 Task: Open Card Corporate Governance Review in Board Business Intelligence Reporting to Workspace Content Creation and add a team member Softage.4@softage.net, a label Red, a checklist Time Management, an attachment from your google drive, a color Red and finally, add a card description 'Conduct customer research for new market positioning and messaging' and a comment 'Its important to ensure that this task aligns with our overall project goals as it is part of a larger project.'. Add a start date 'Jan 16, 1900' with a due date 'Jan 23, 1900'
Action: Mouse moved to (97, 256)
Screenshot: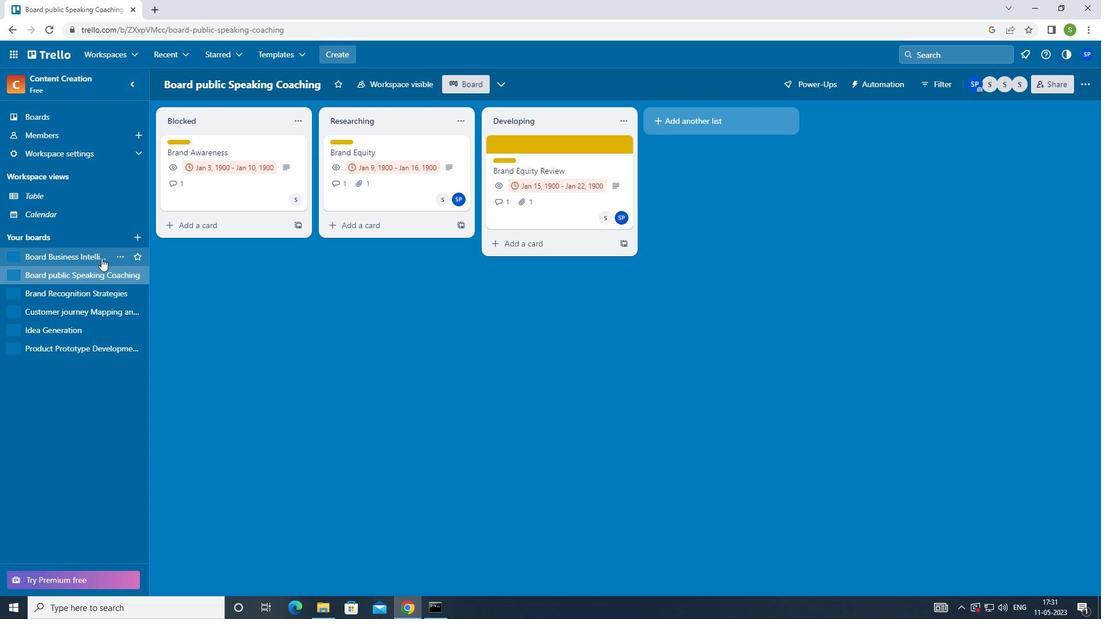 
Action: Mouse pressed left at (97, 256)
Screenshot: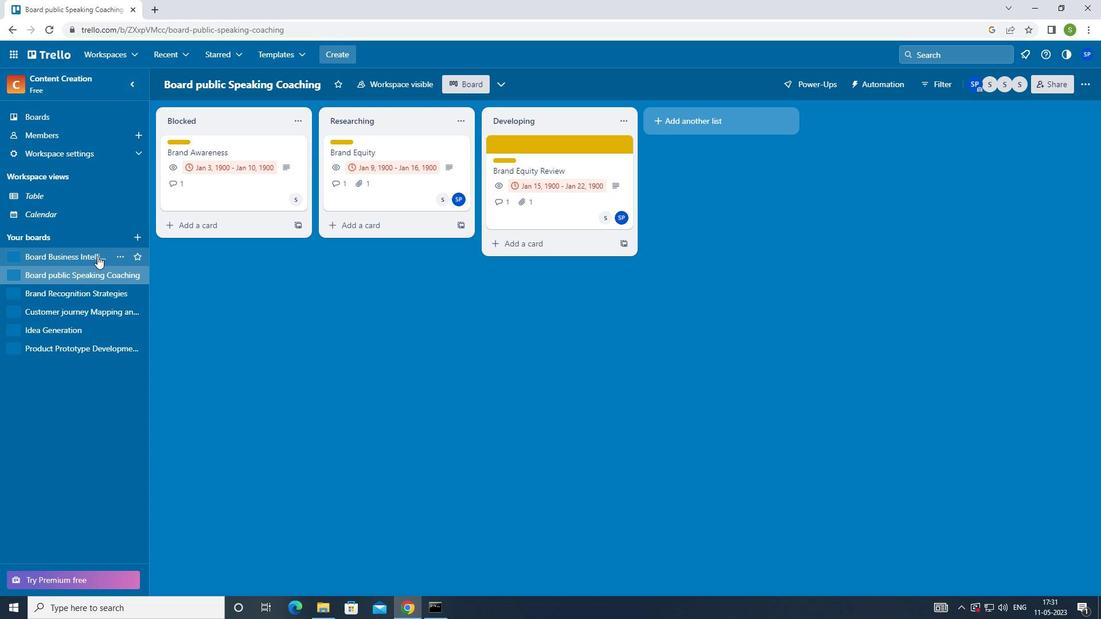 
Action: Mouse moved to (514, 149)
Screenshot: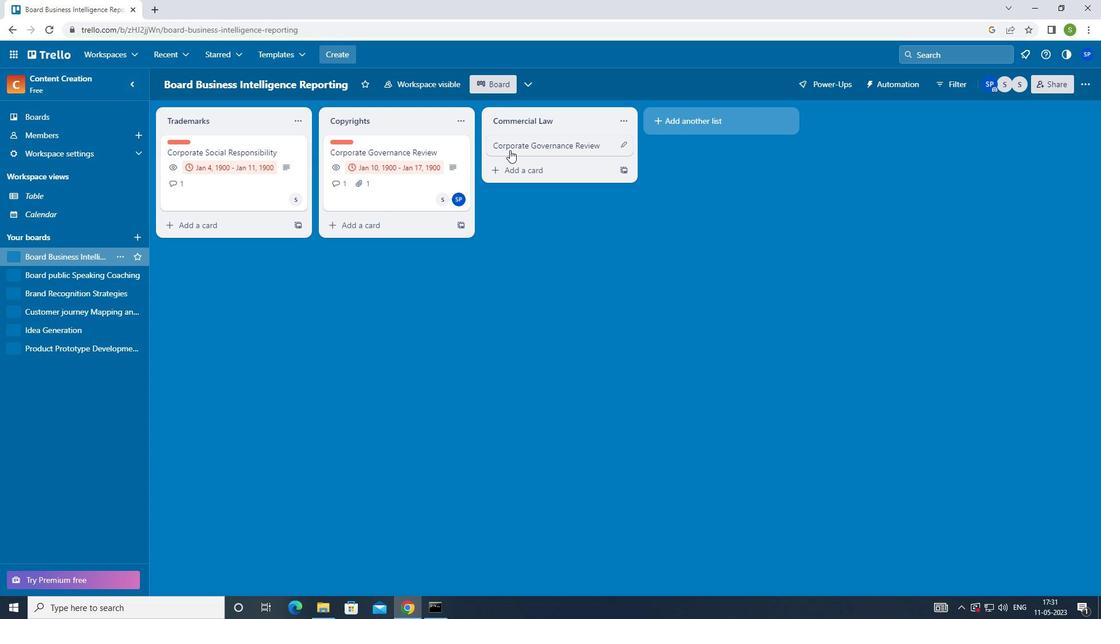 
Action: Mouse pressed left at (514, 149)
Screenshot: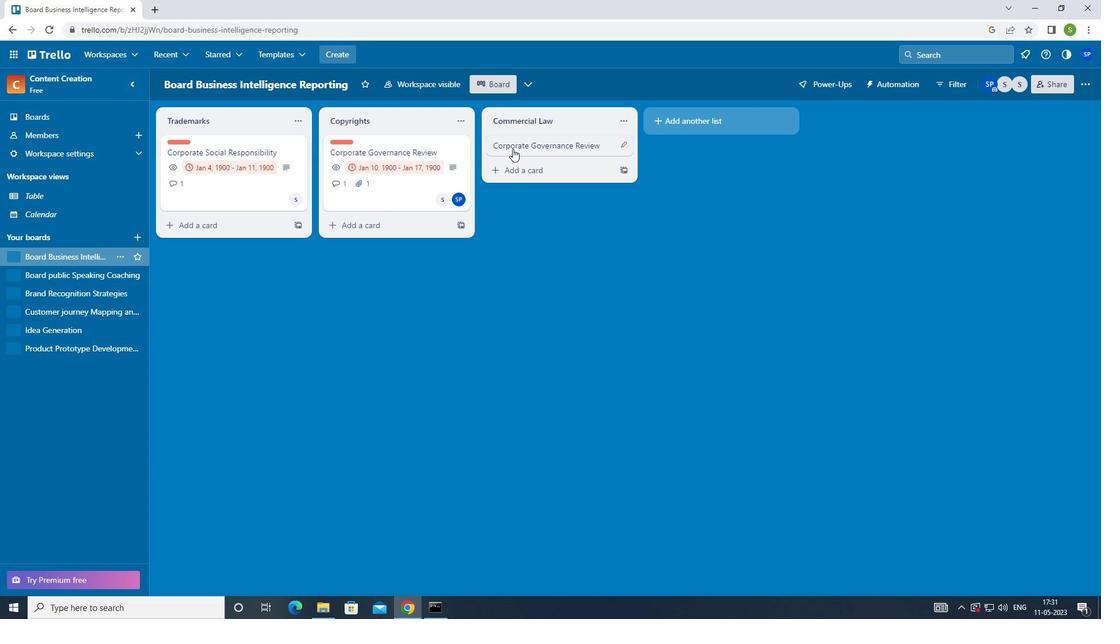 
Action: Mouse moved to (683, 146)
Screenshot: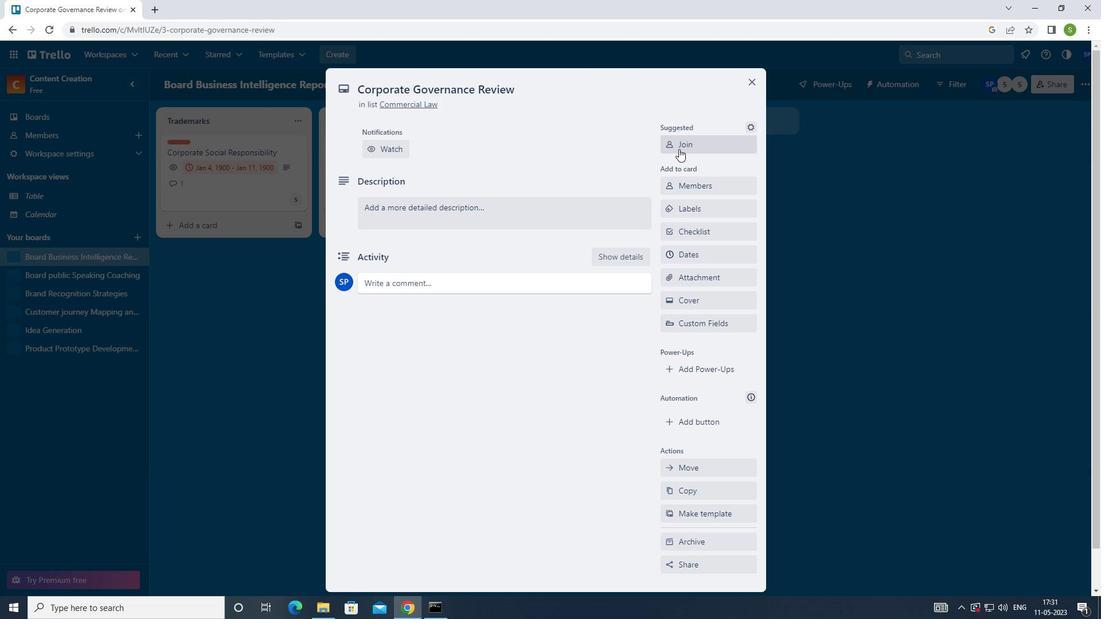 
Action: Mouse pressed left at (683, 146)
Screenshot: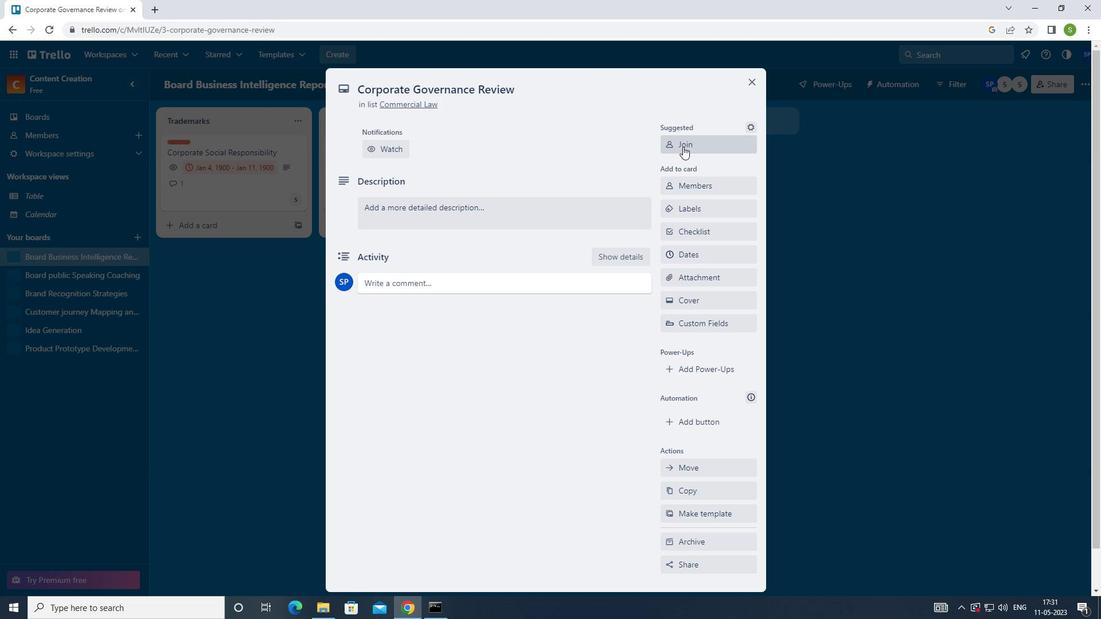 
Action: Mouse moved to (702, 147)
Screenshot: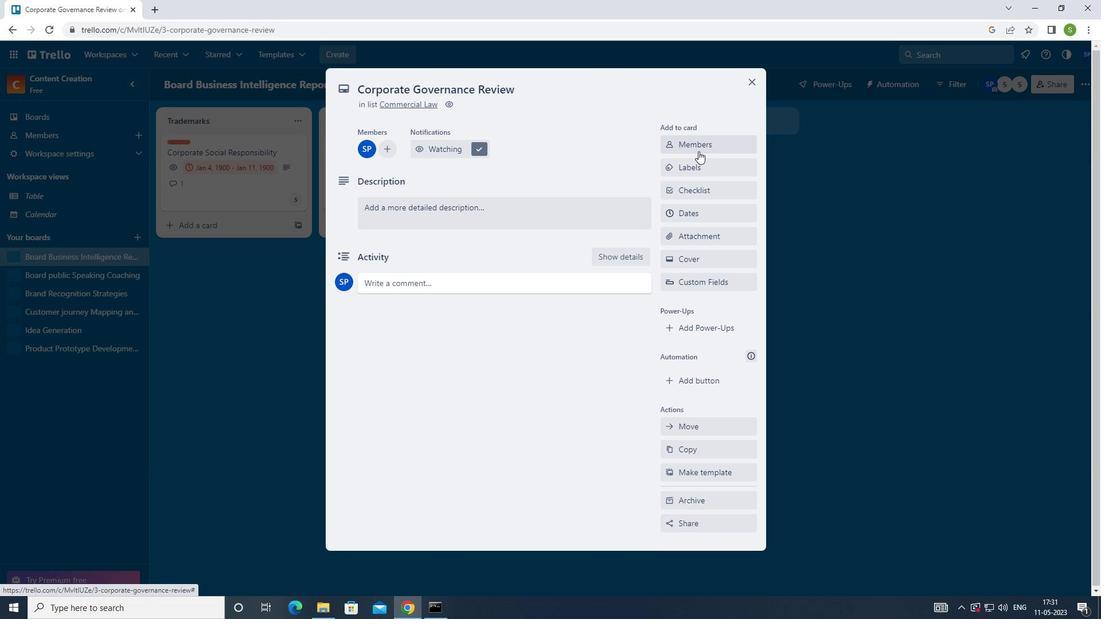 
Action: Mouse pressed left at (702, 147)
Screenshot: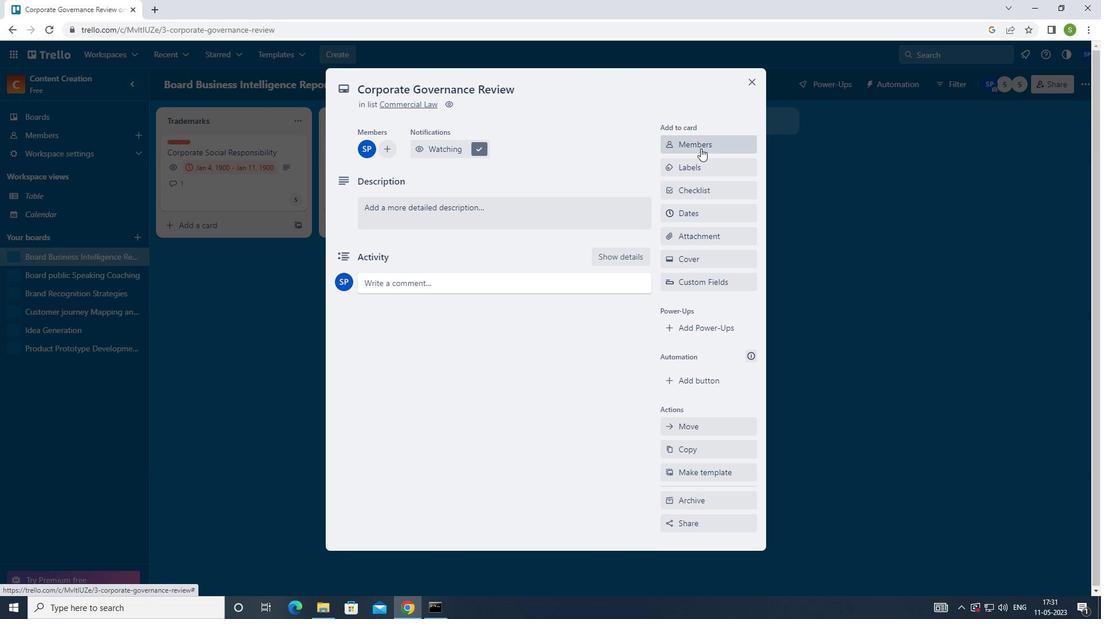 
Action: Mouse moved to (468, 367)
Screenshot: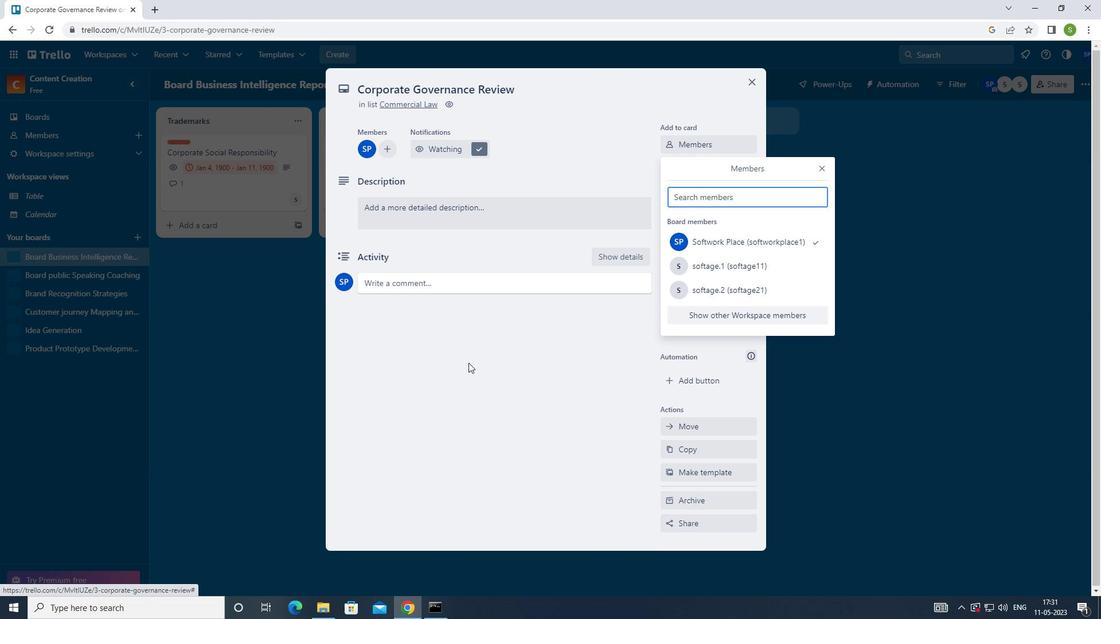 
Action: Key pressed <Key.shift>SOFTAGE.4<Key.shift>@SOFTAGE.NET
Screenshot: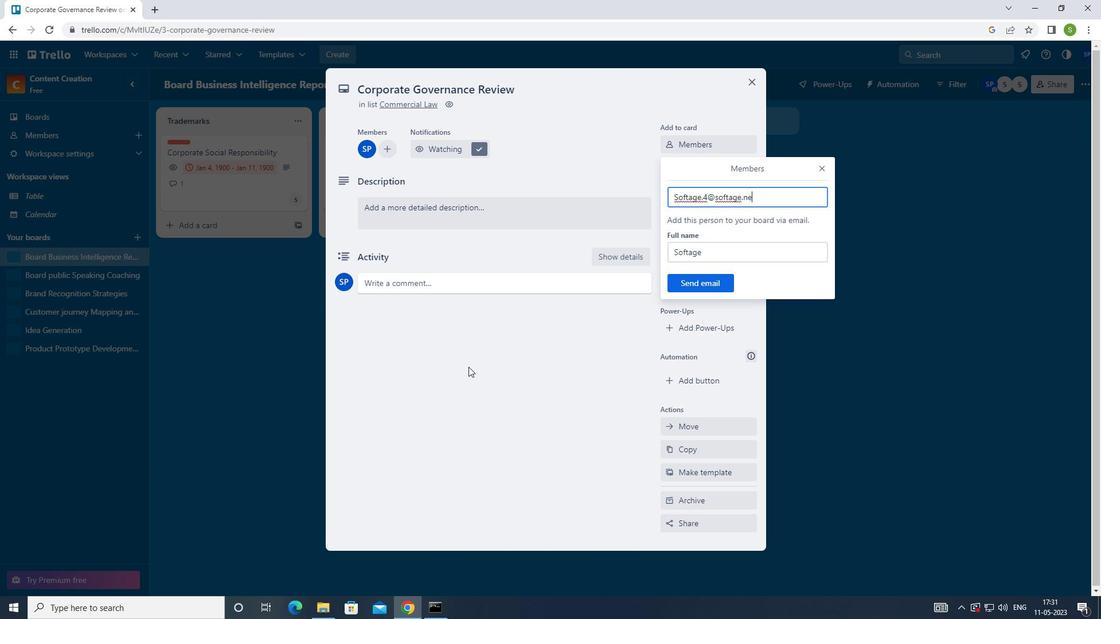 
Action: Mouse moved to (694, 285)
Screenshot: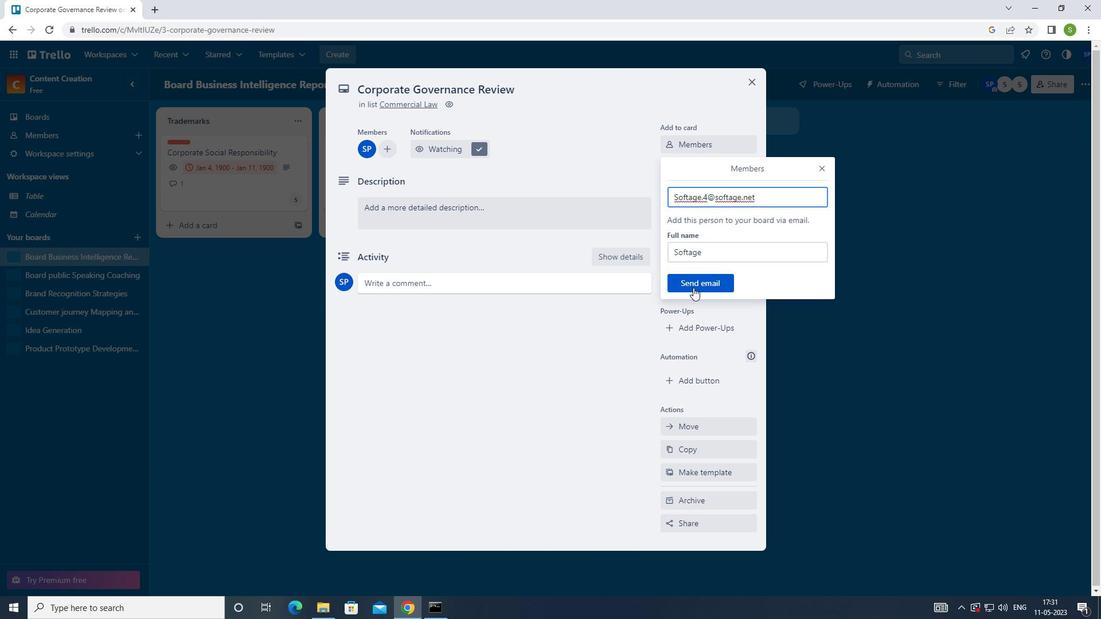 
Action: Mouse pressed left at (694, 285)
Screenshot: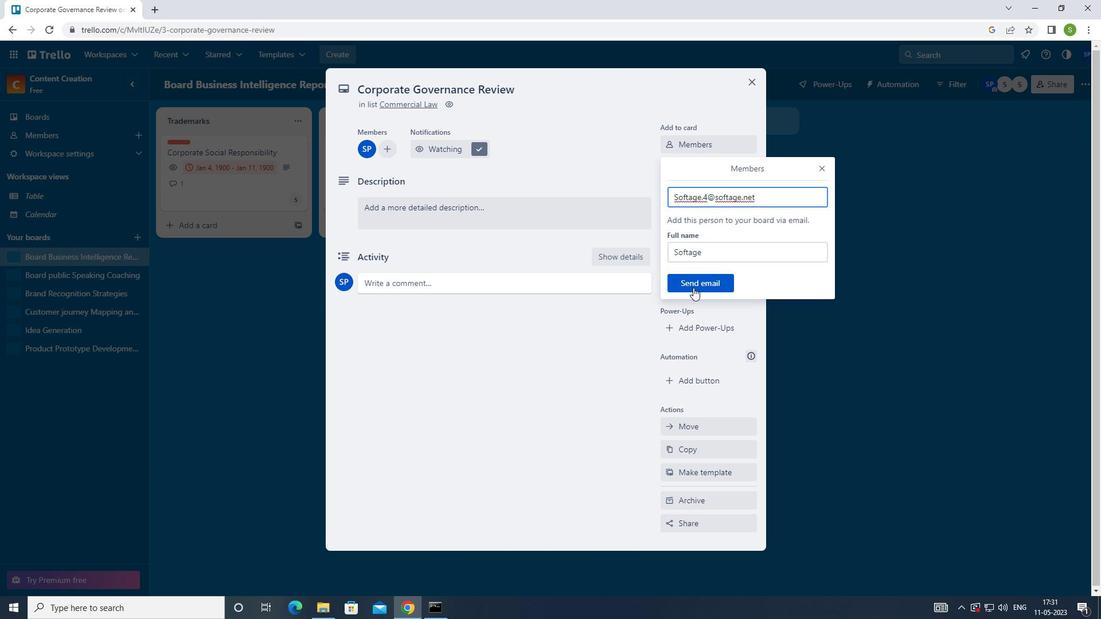 
Action: Mouse moved to (715, 166)
Screenshot: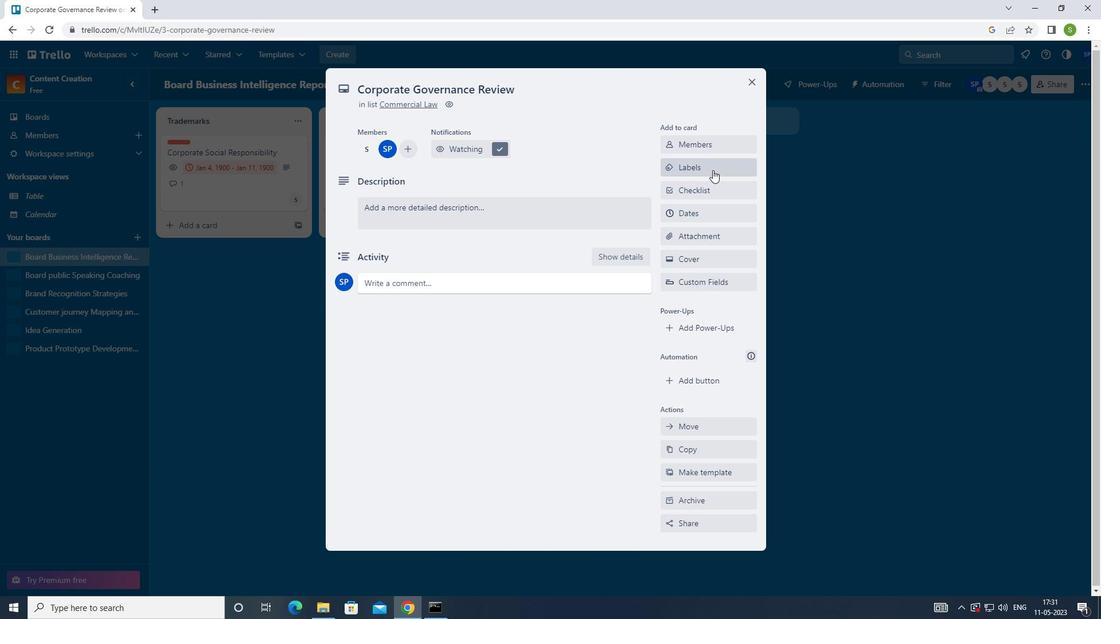 
Action: Mouse pressed left at (715, 166)
Screenshot: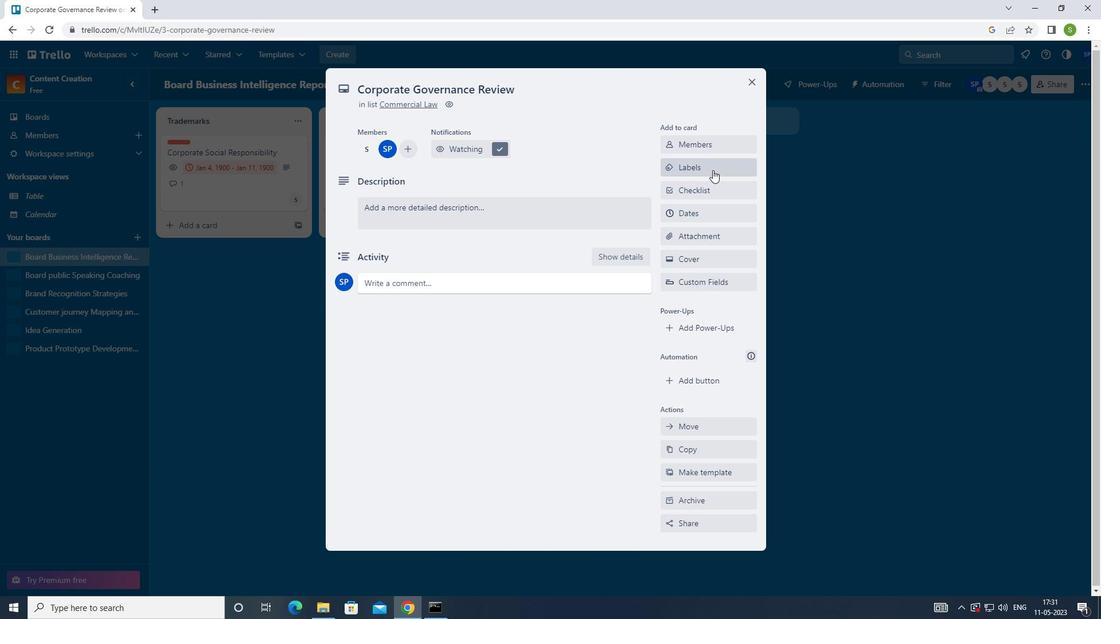 
Action: Mouse moved to (732, 220)
Screenshot: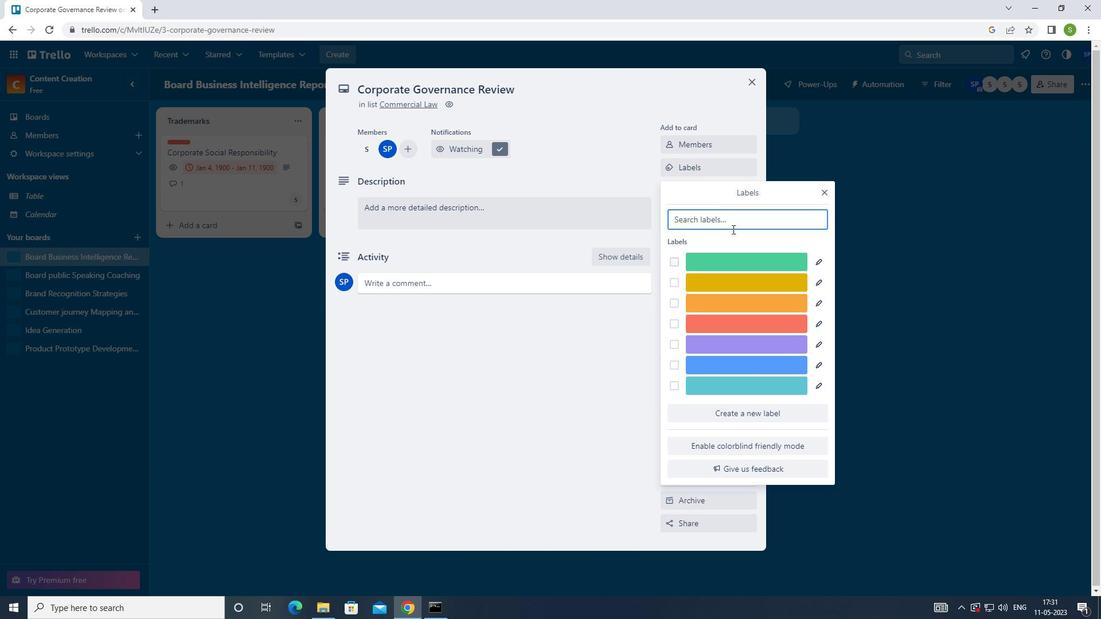 
Action: Key pressed RED
Screenshot: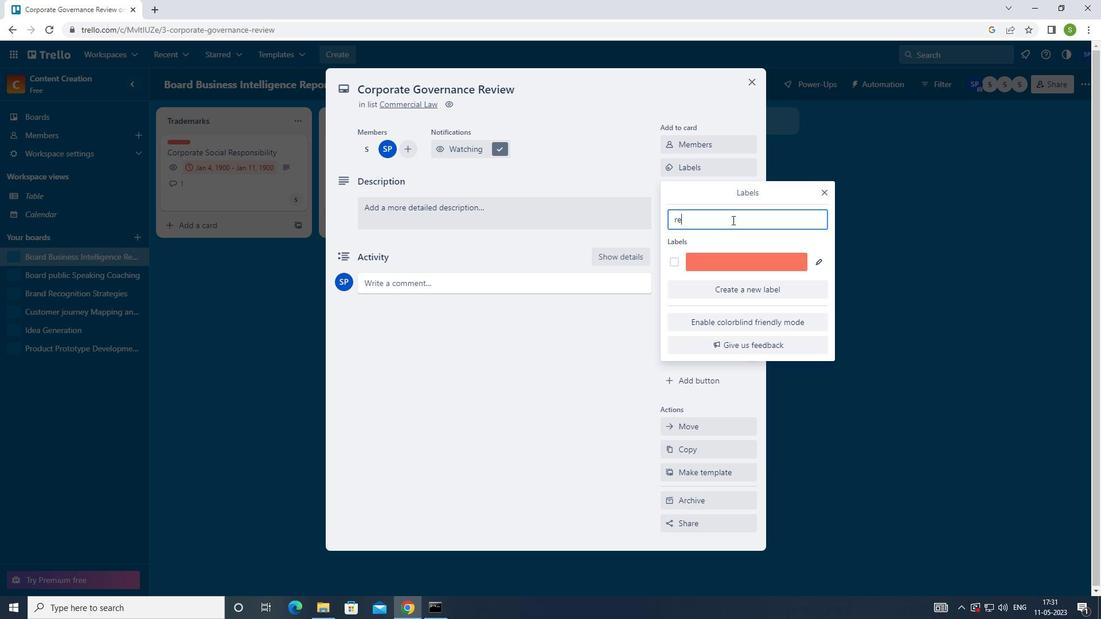 
Action: Mouse moved to (676, 264)
Screenshot: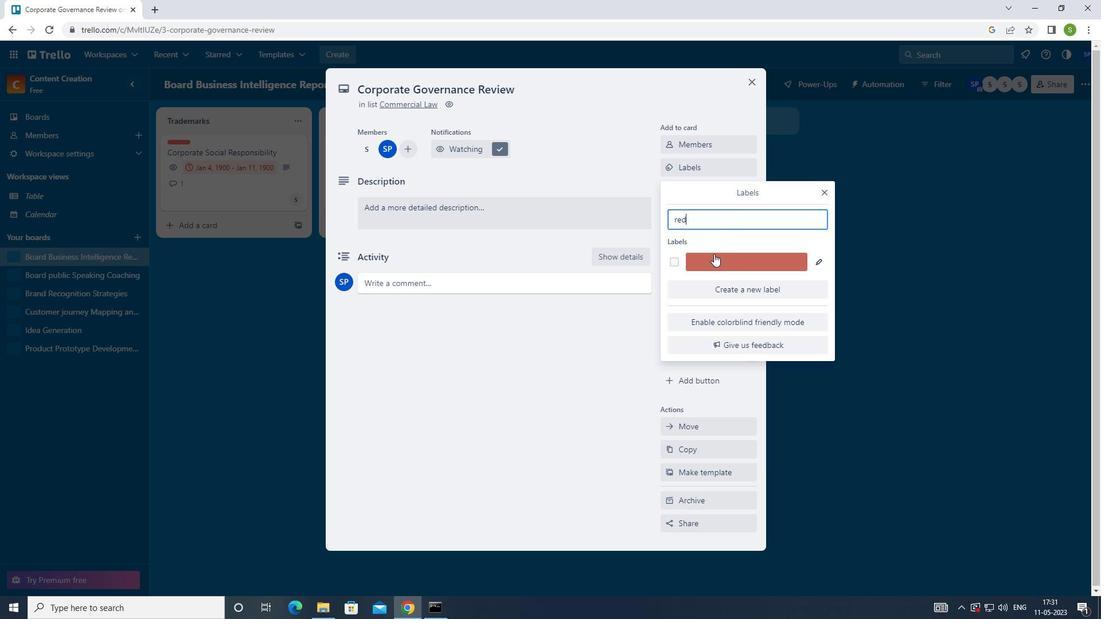 
Action: Mouse pressed left at (676, 264)
Screenshot: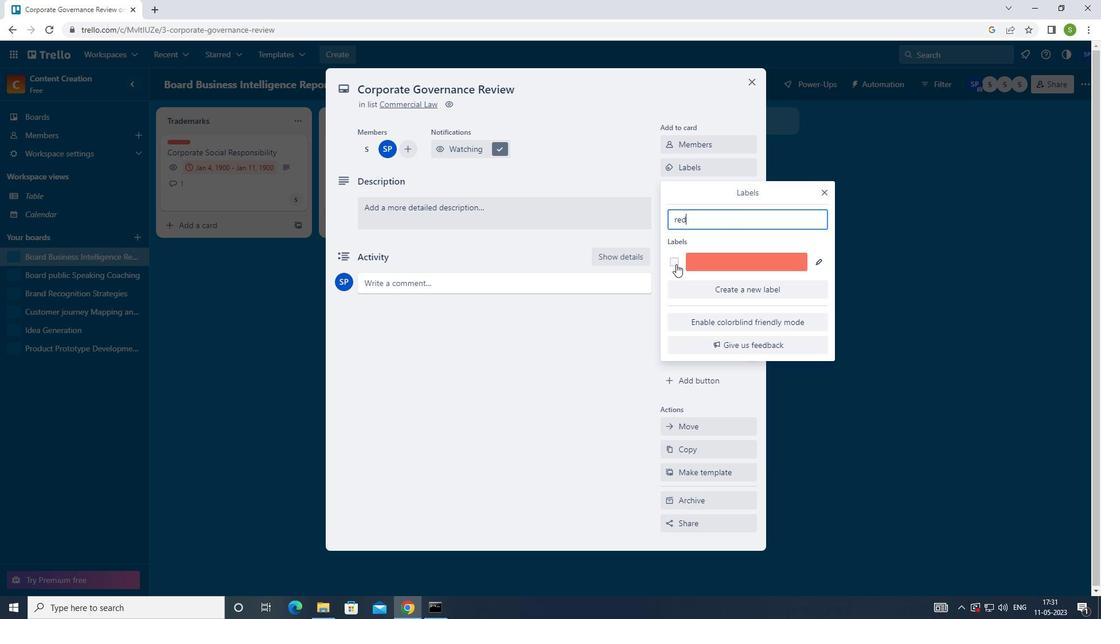 
Action: Mouse moved to (824, 187)
Screenshot: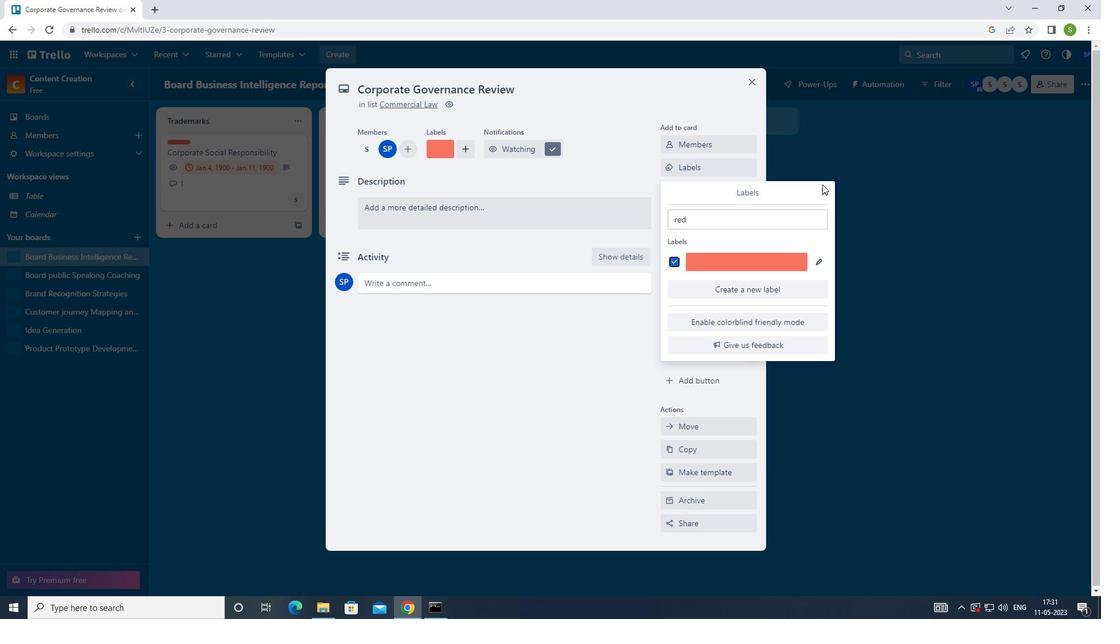 
Action: Mouse pressed left at (824, 187)
Screenshot: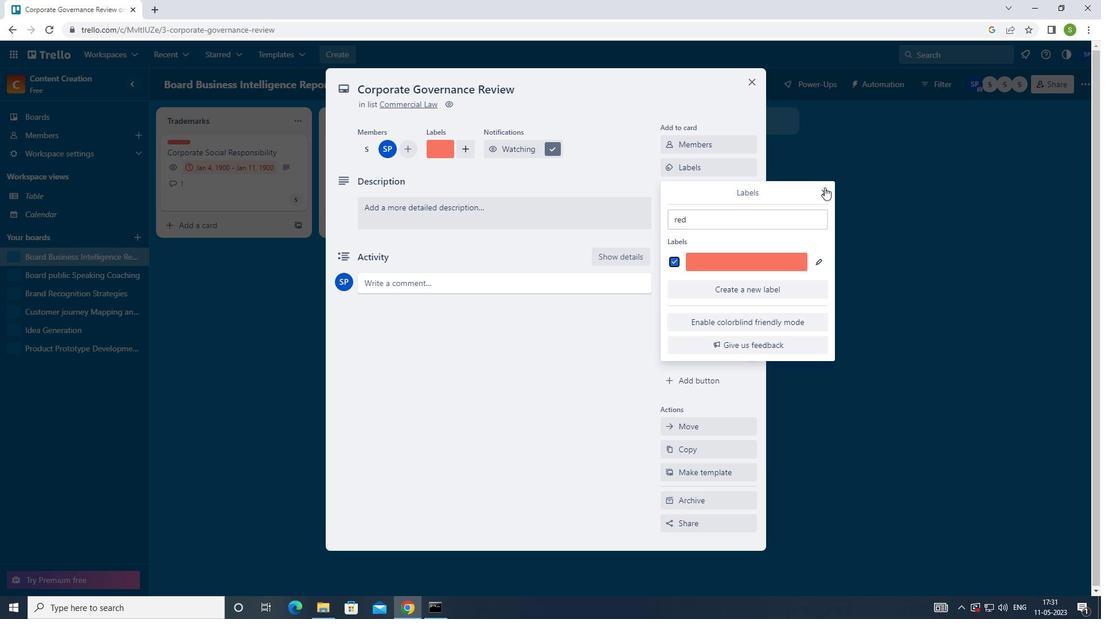 
Action: Mouse moved to (713, 191)
Screenshot: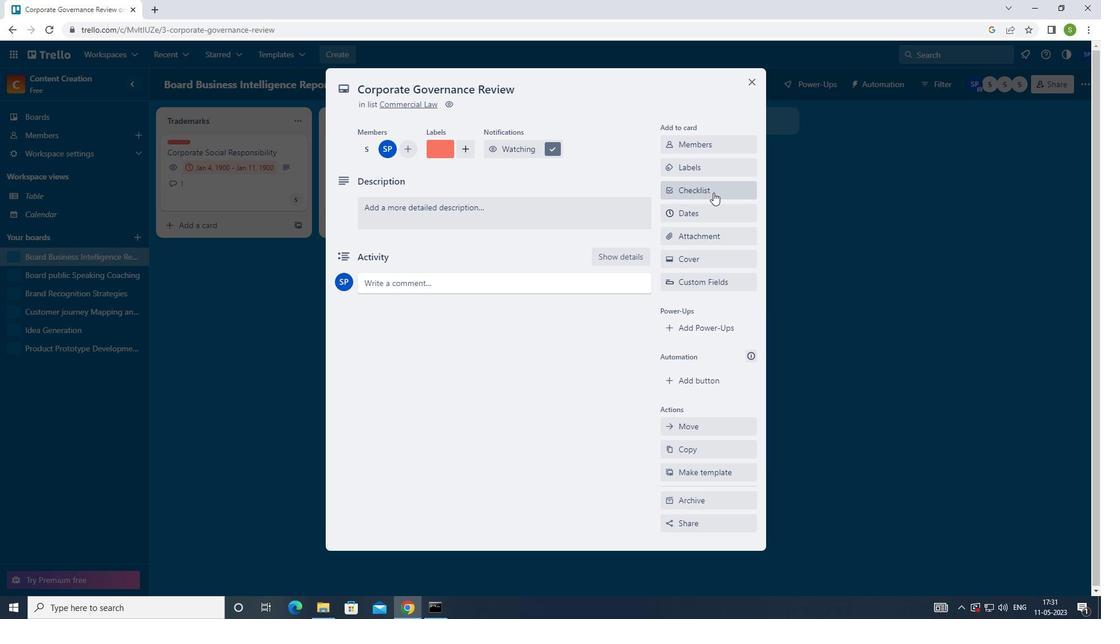 
Action: Mouse pressed left at (713, 191)
Screenshot: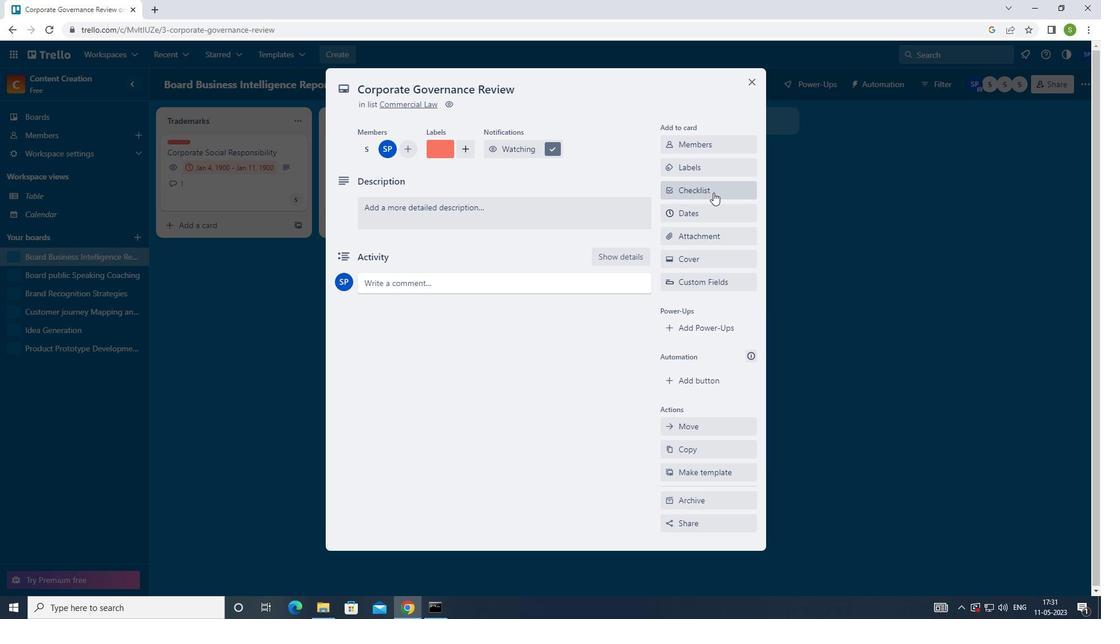 
Action: Mouse moved to (717, 258)
Screenshot: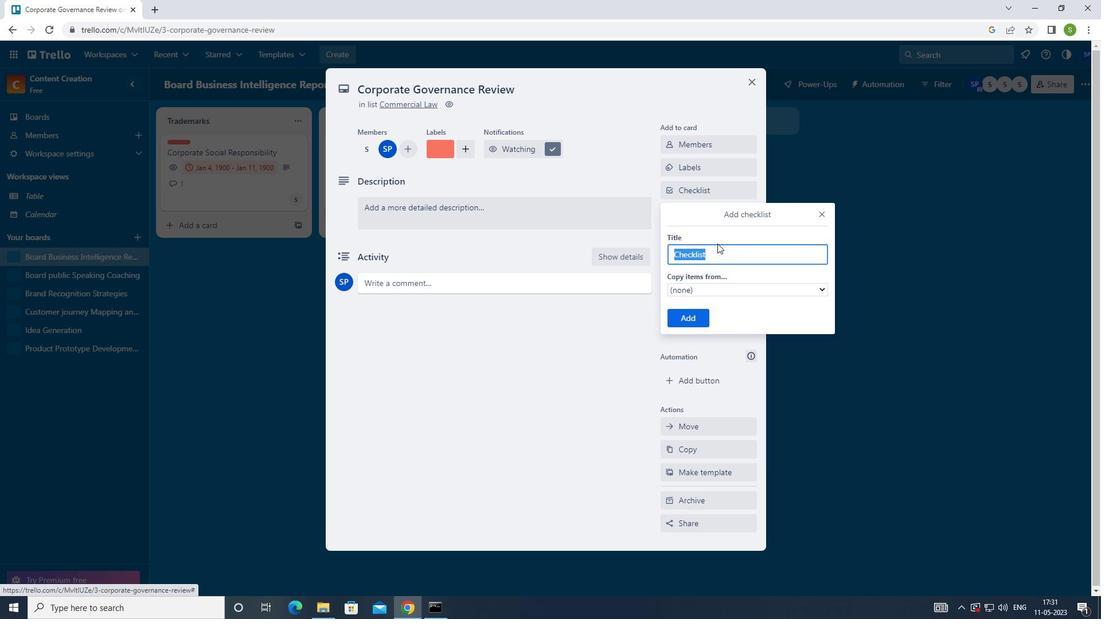 
Action: Key pressed <Key.shift><Key.shift>T
Screenshot: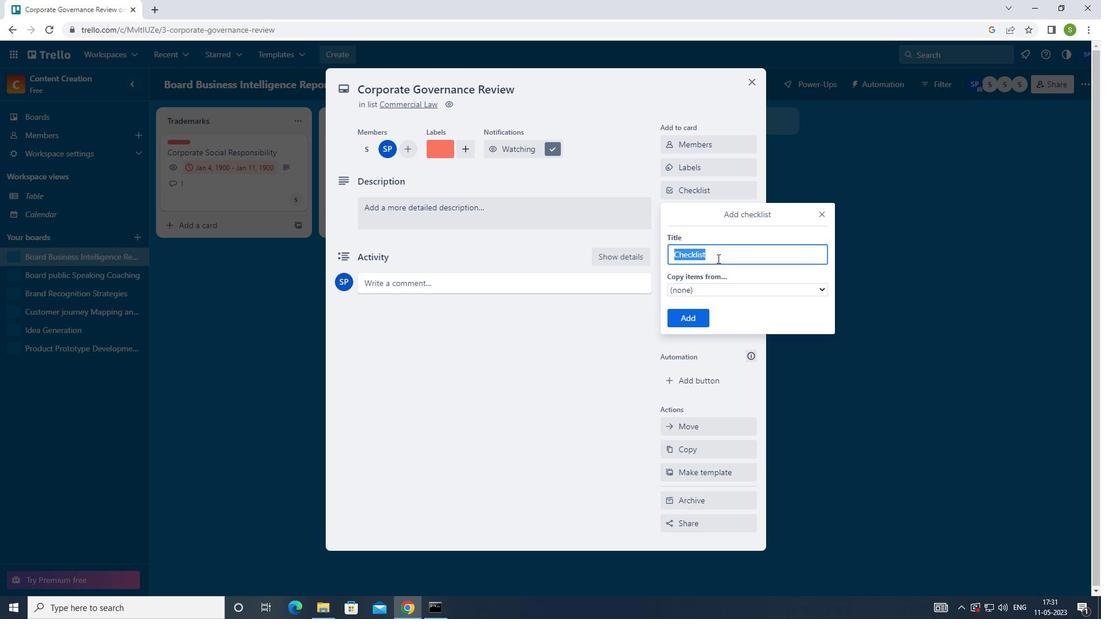 
Action: Mouse moved to (742, 285)
Screenshot: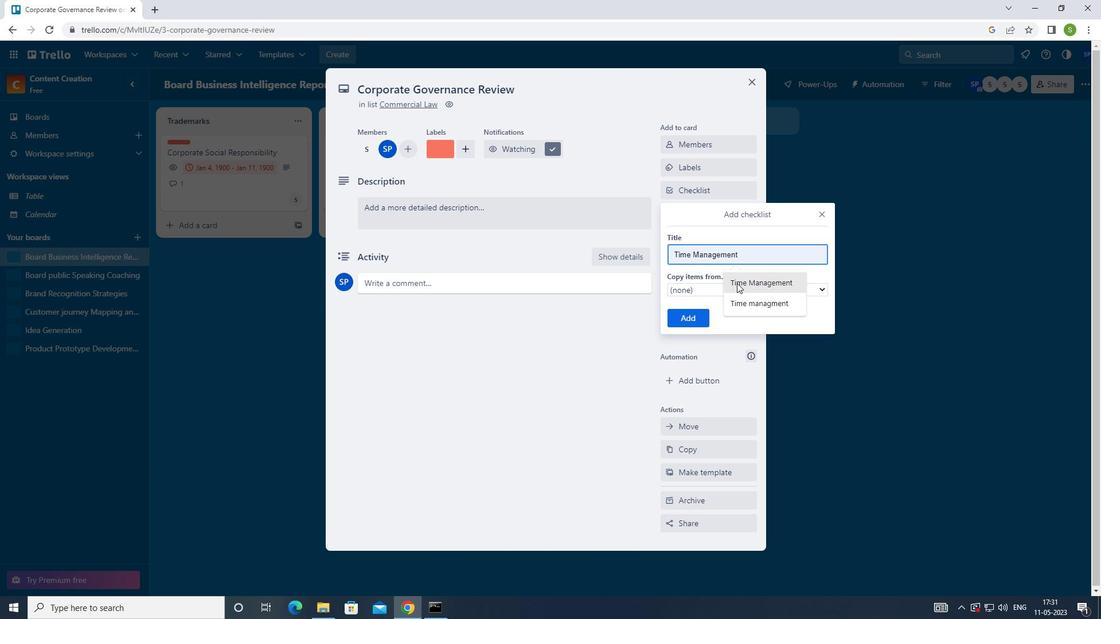 
Action: Mouse pressed left at (742, 285)
Screenshot: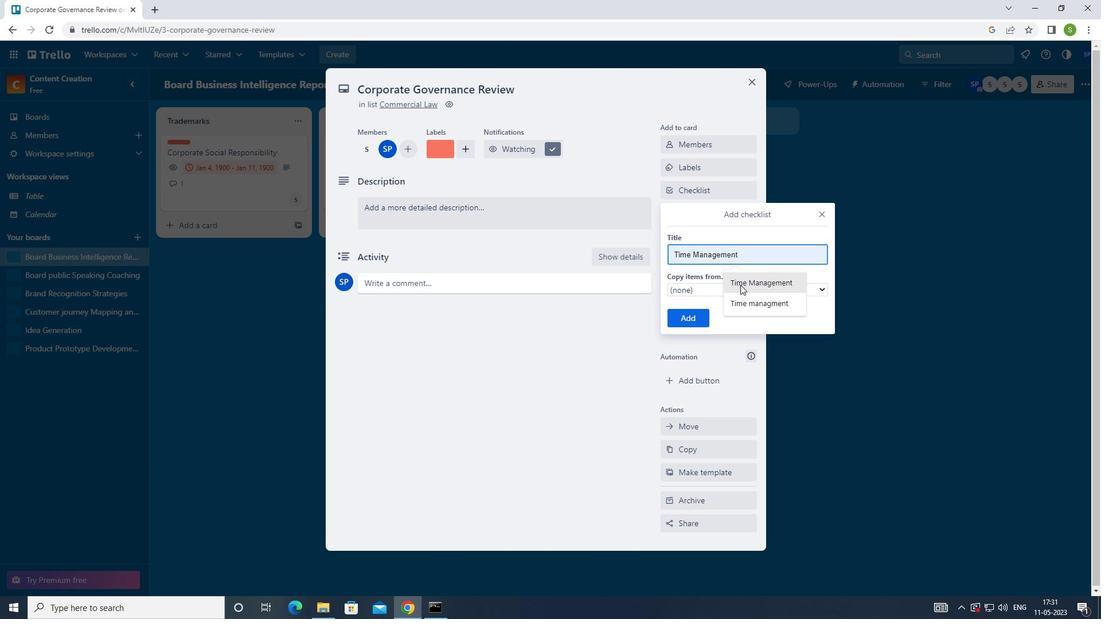 
Action: Mouse moved to (731, 285)
Screenshot: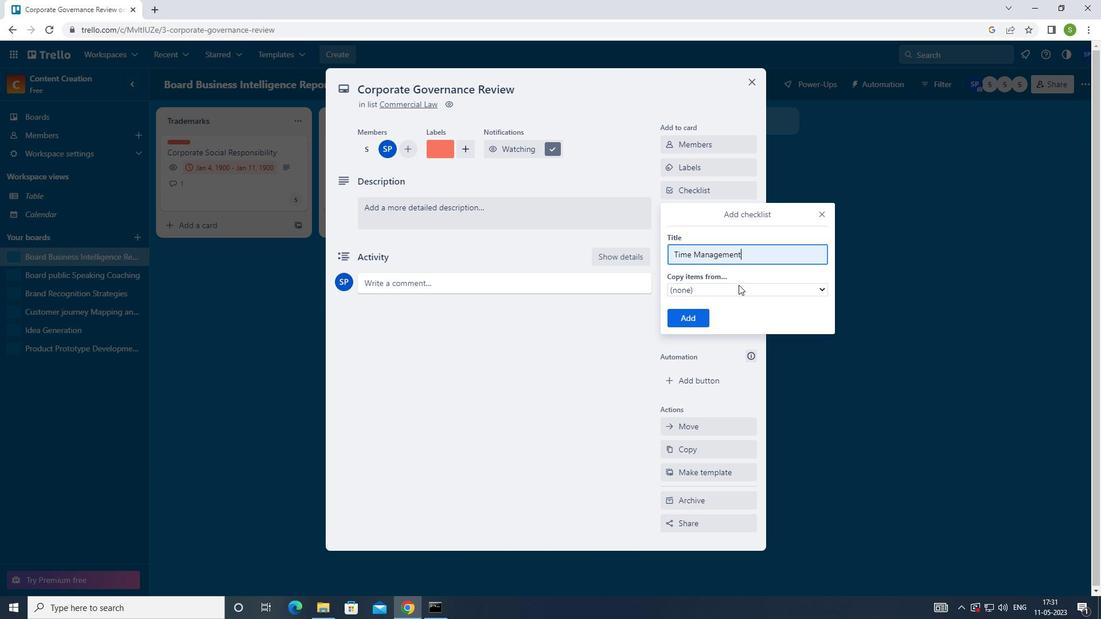 
Action: Mouse pressed left at (731, 285)
Screenshot: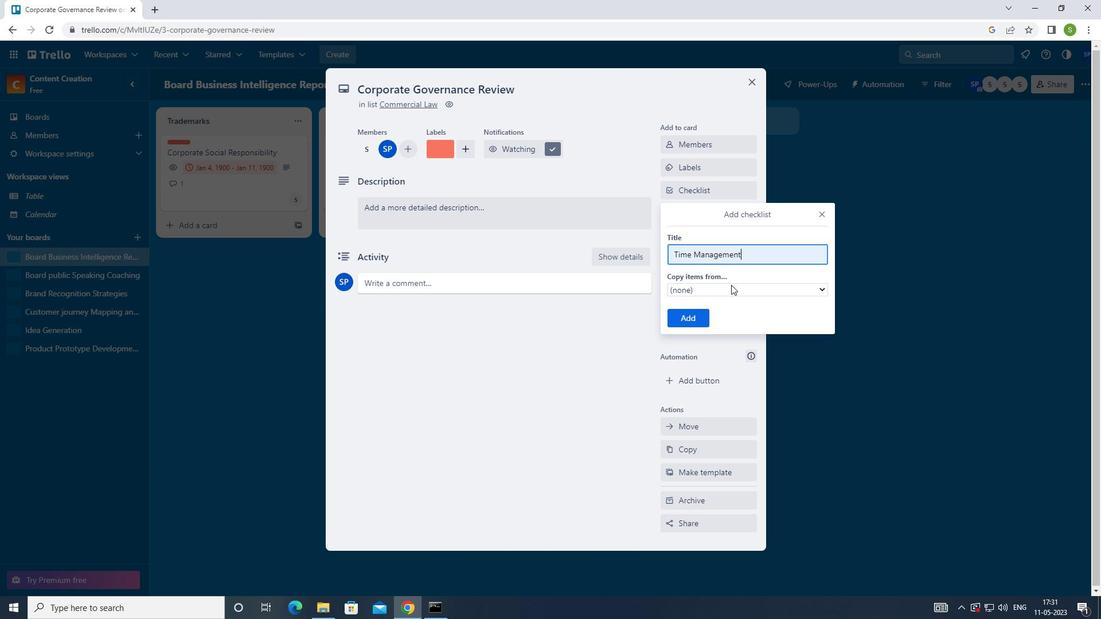 
Action: Mouse moved to (822, 211)
Screenshot: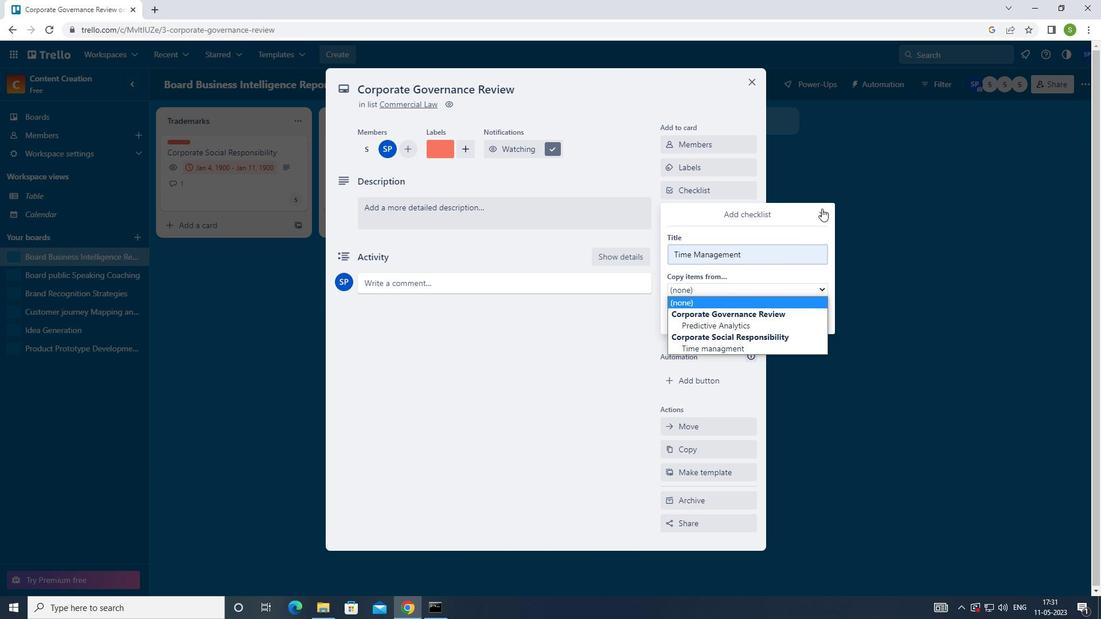 
Action: Mouse pressed left at (822, 211)
Screenshot: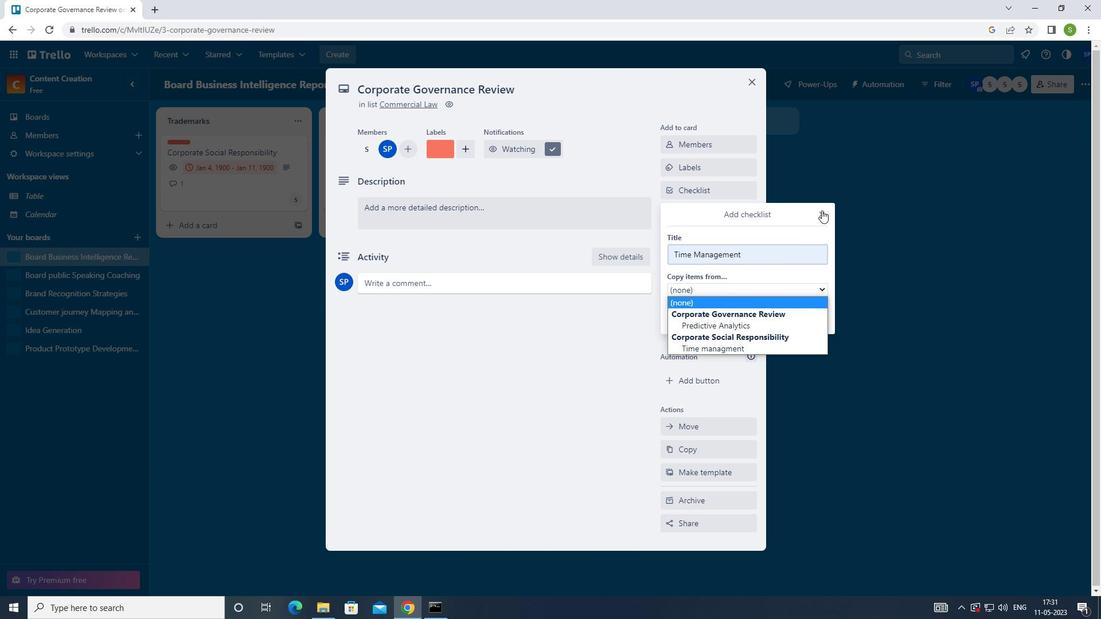
Action: Mouse moved to (722, 232)
Screenshot: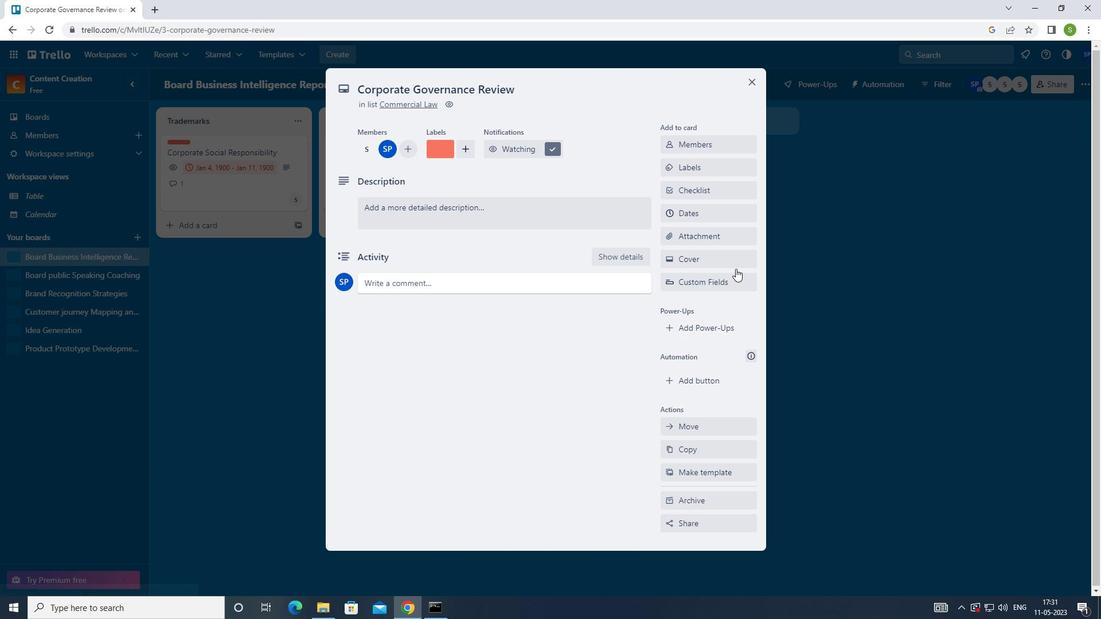 
Action: Mouse pressed left at (722, 232)
Screenshot: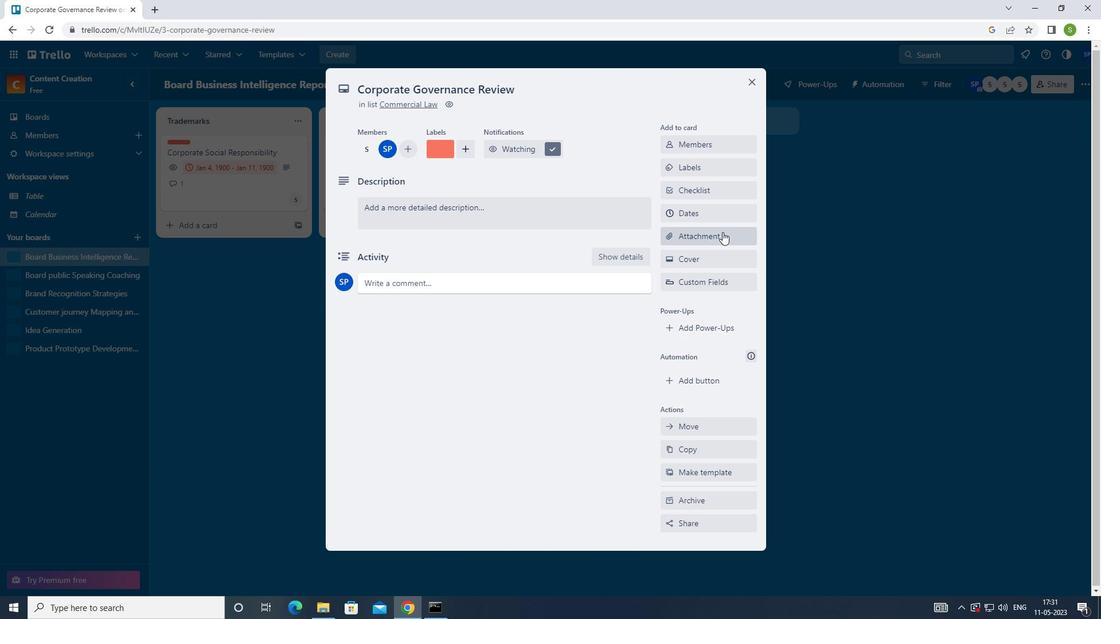 
Action: Mouse moved to (680, 327)
Screenshot: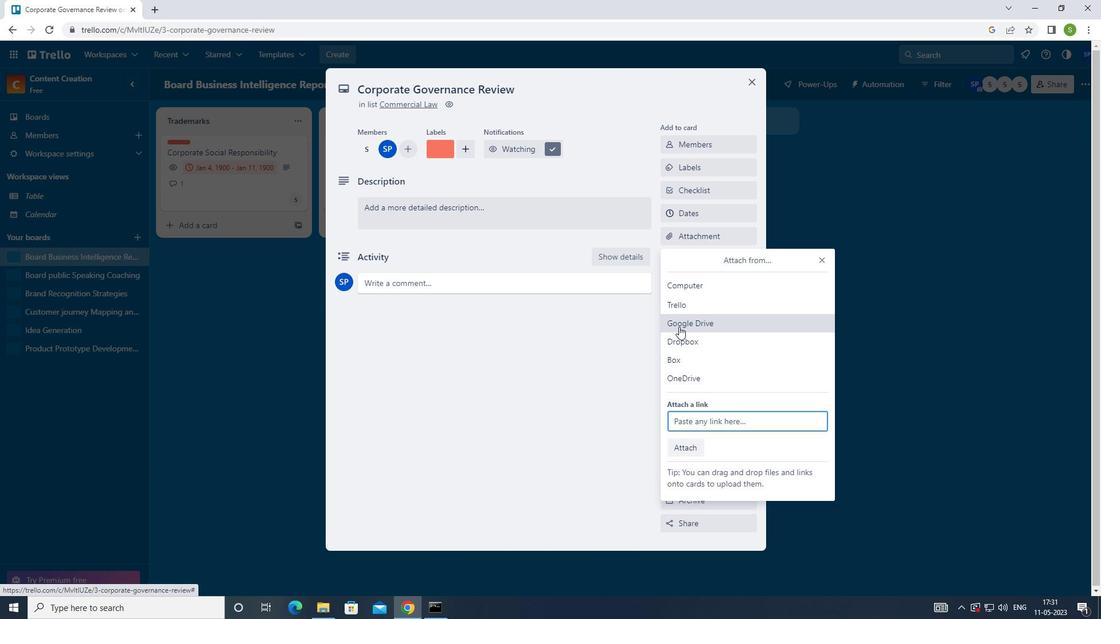 
Action: Mouse pressed left at (680, 327)
Screenshot: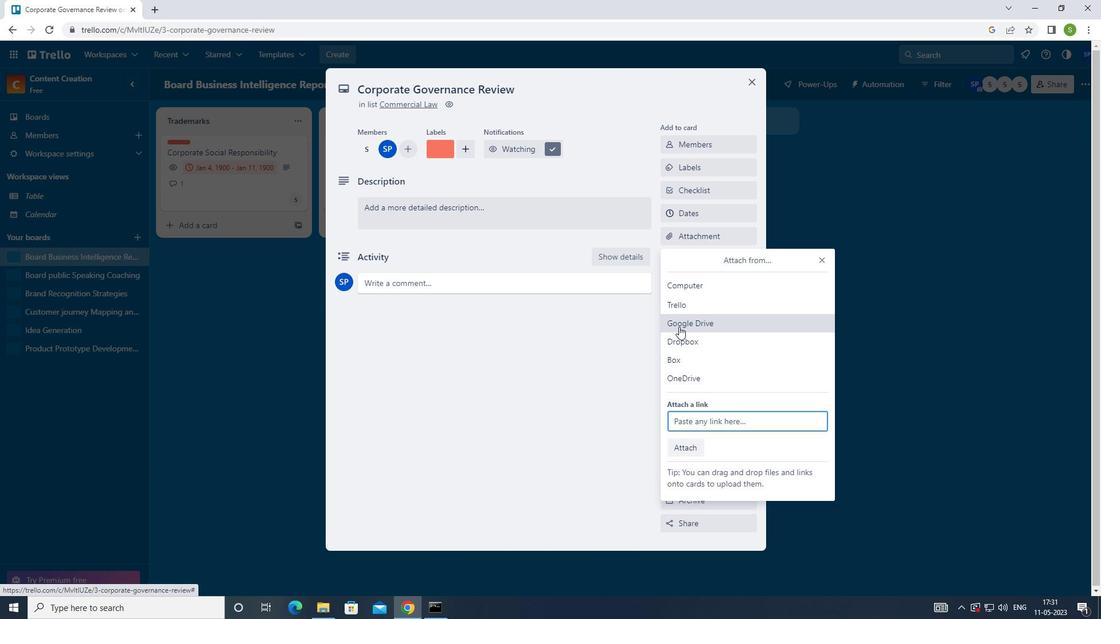 
Action: Mouse moved to (323, 315)
Screenshot: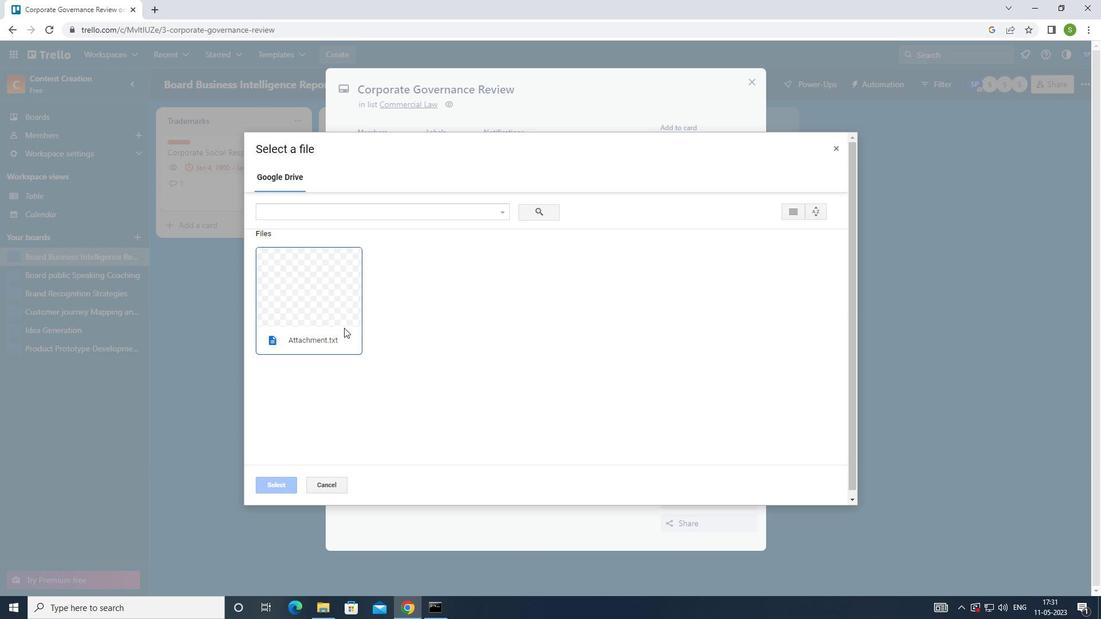 
Action: Mouse pressed left at (323, 315)
Screenshot: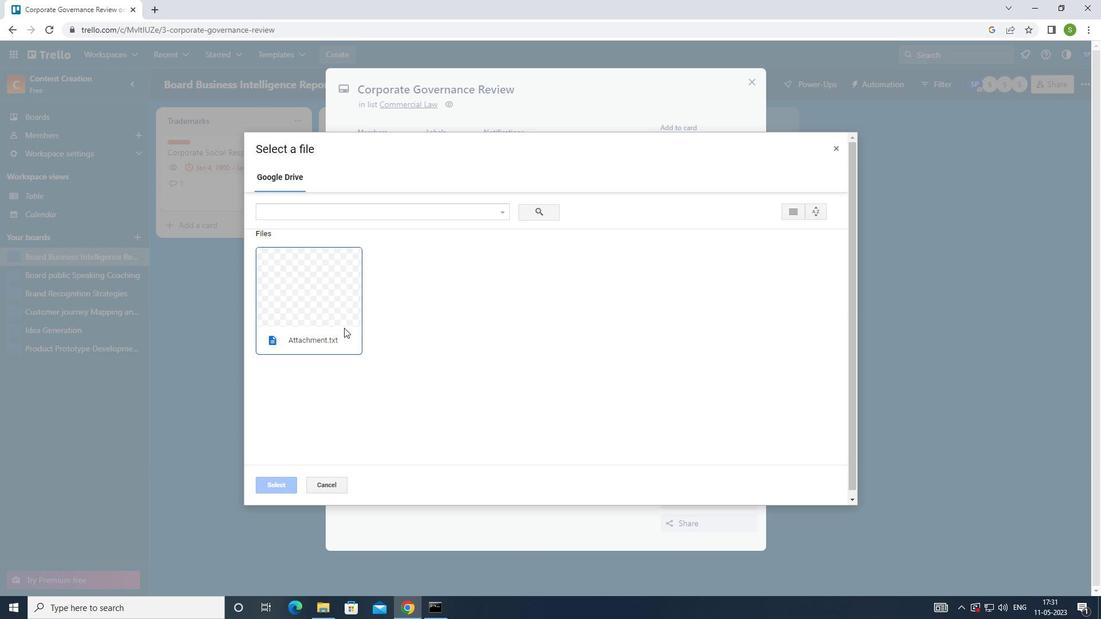 
Action: Mouse moved to (278, 480)
Screenshot: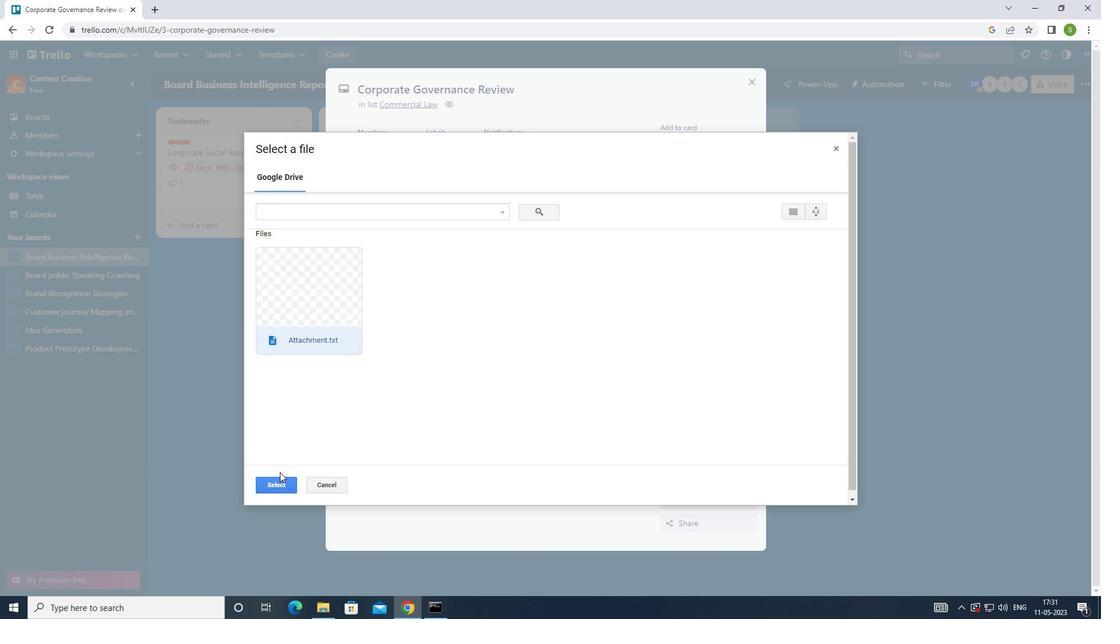 
Action: Mouse pressed left at (278, 480)
Screenshot: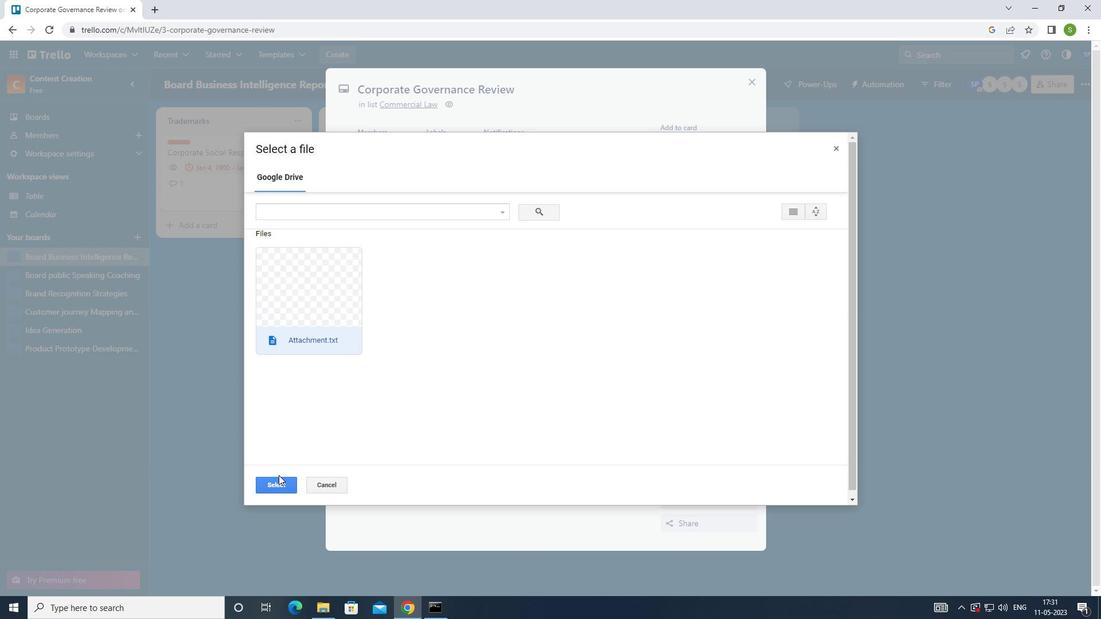 
Action: Mouse moved to (703, 259)
Screenshot: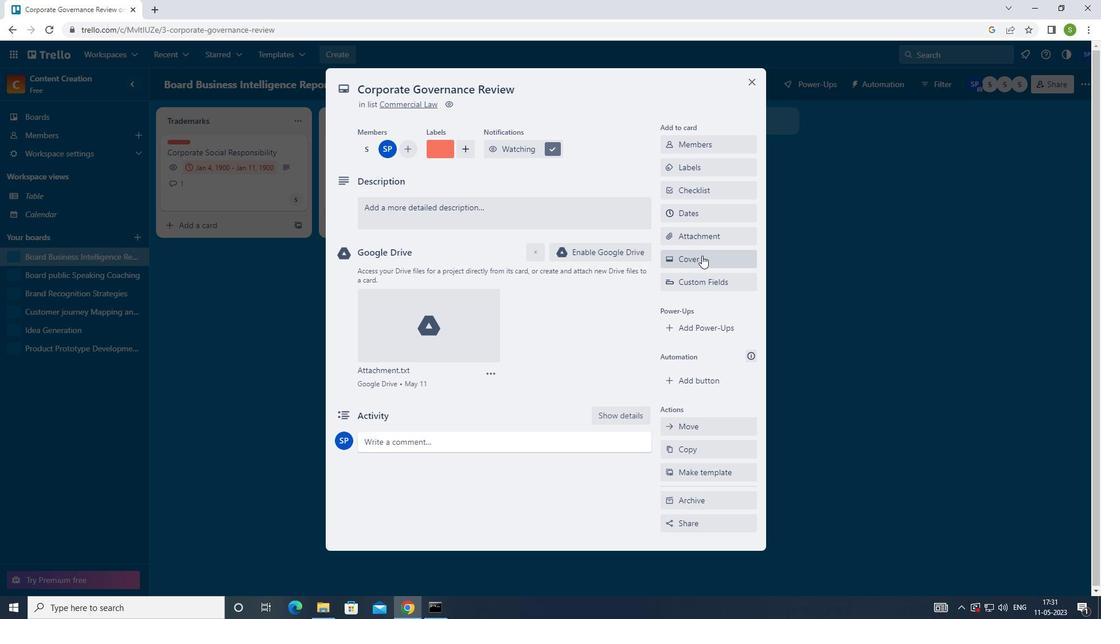 
Action: Mouse pressed left at (703, 259)
Screenshot: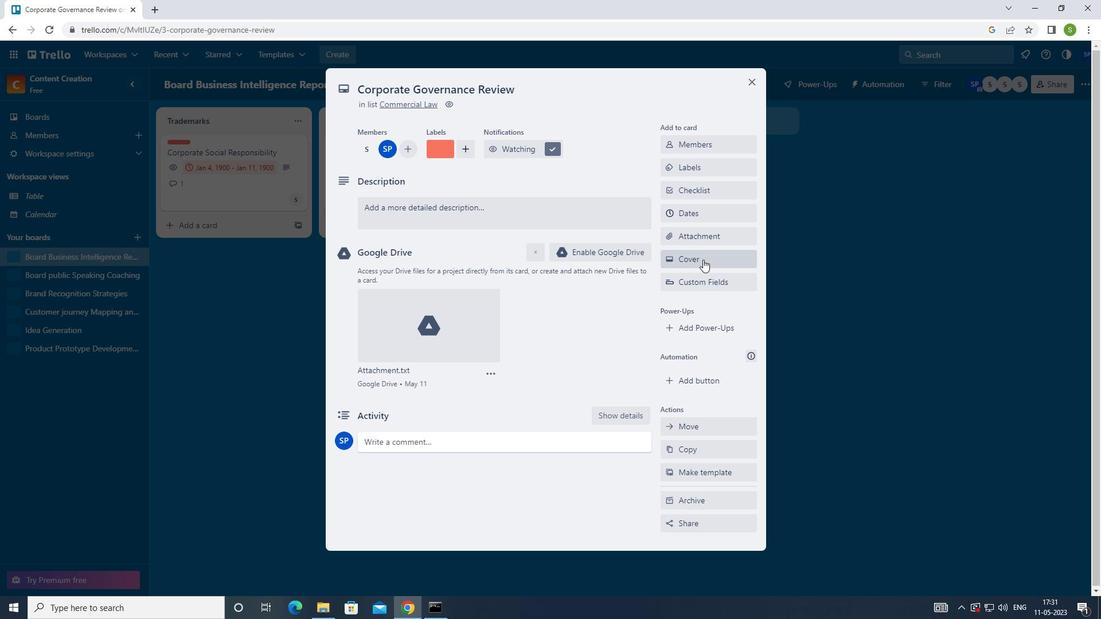 
Action: Mouse moved to (779, 367)
Screenshot: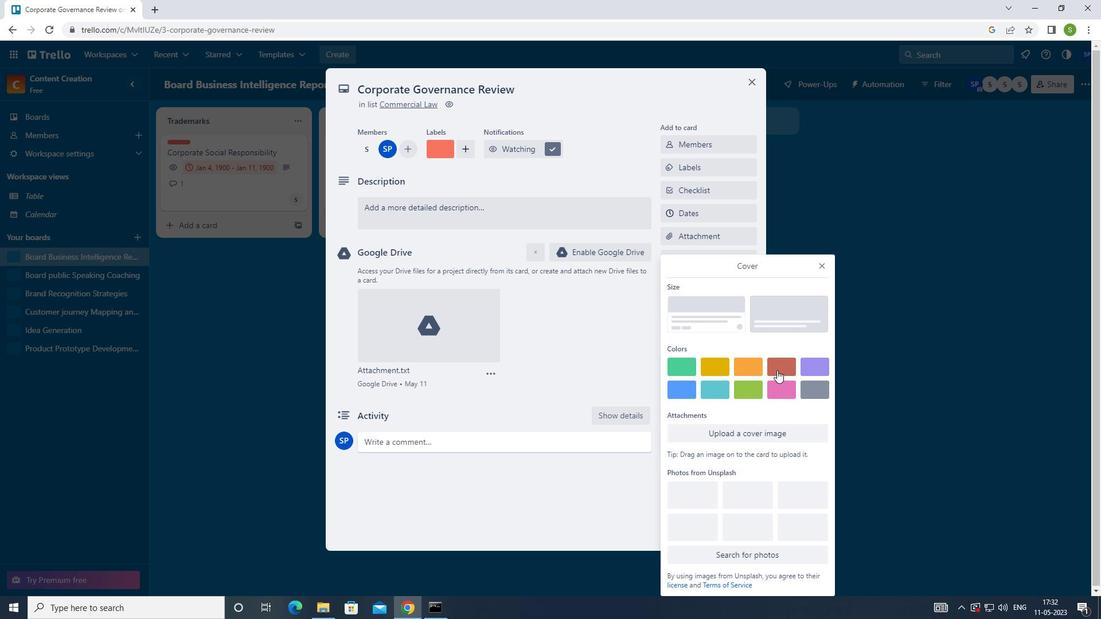 
Action: Mouse pressed left at (779, 367)
Screenshot: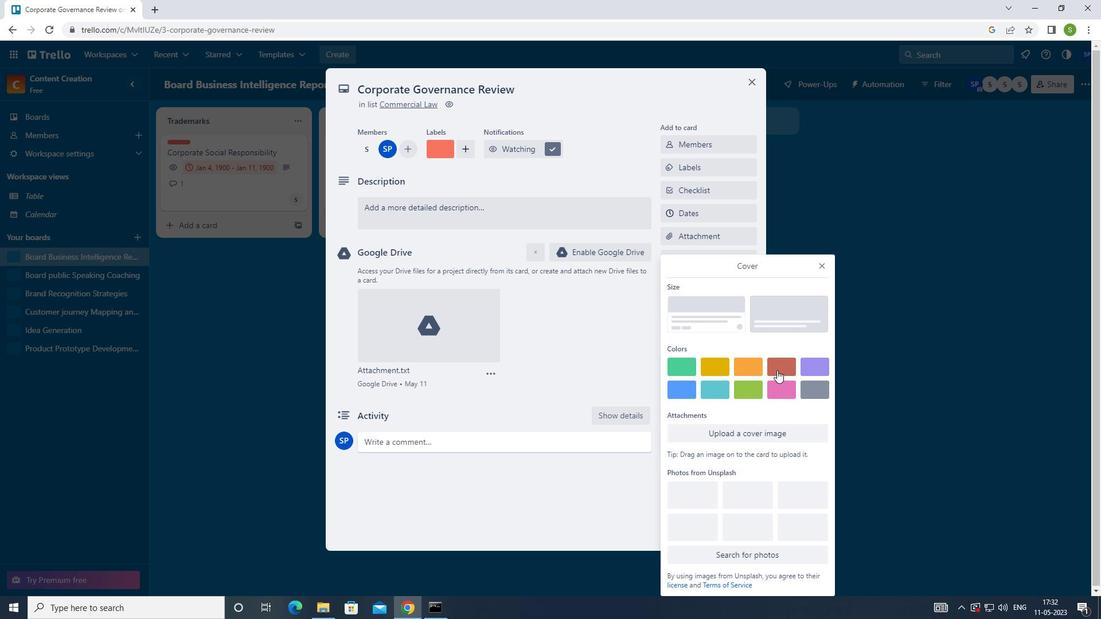 
Action: Mouse moved to (823, 242)
Screenshot: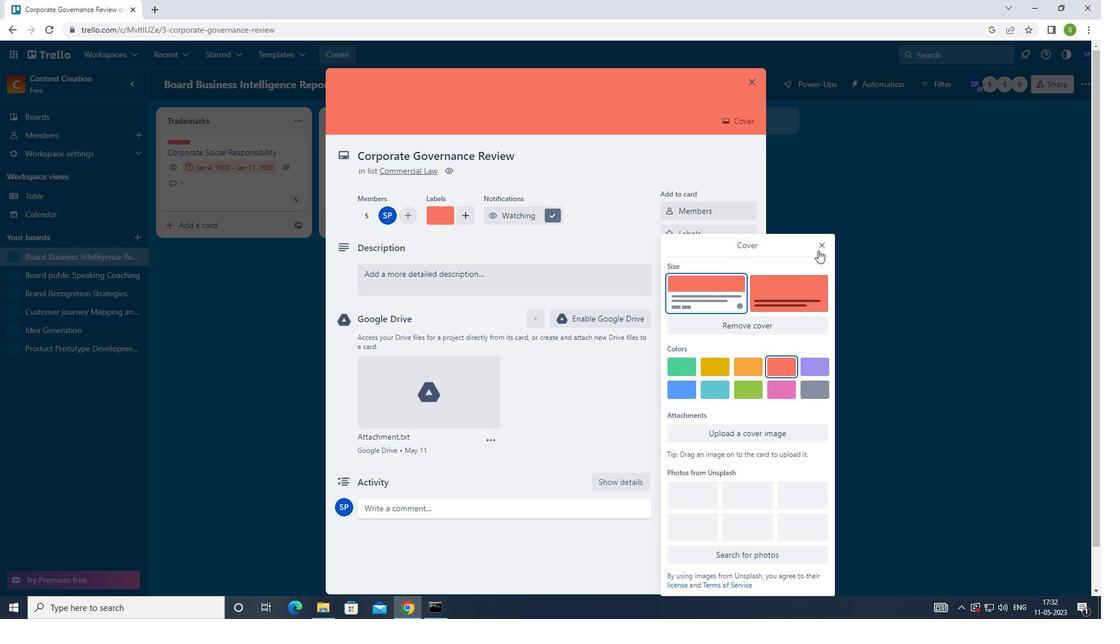 
Action: Mouse pressed left at (823, 242)
Screenshot: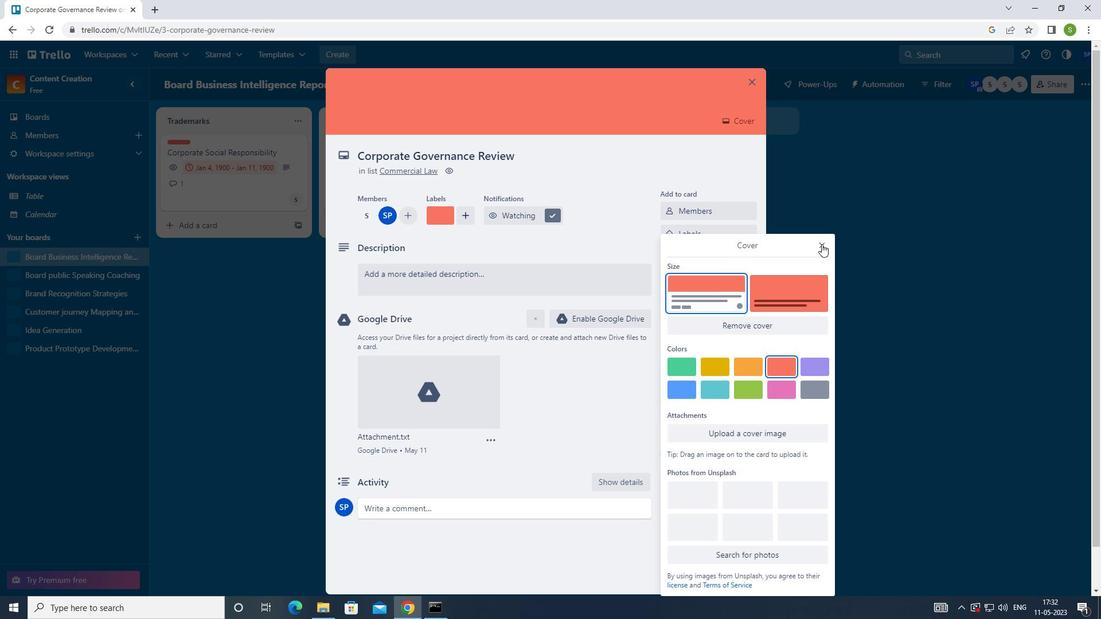 
Action: Mouse moved to (534, 277)
Screenshot: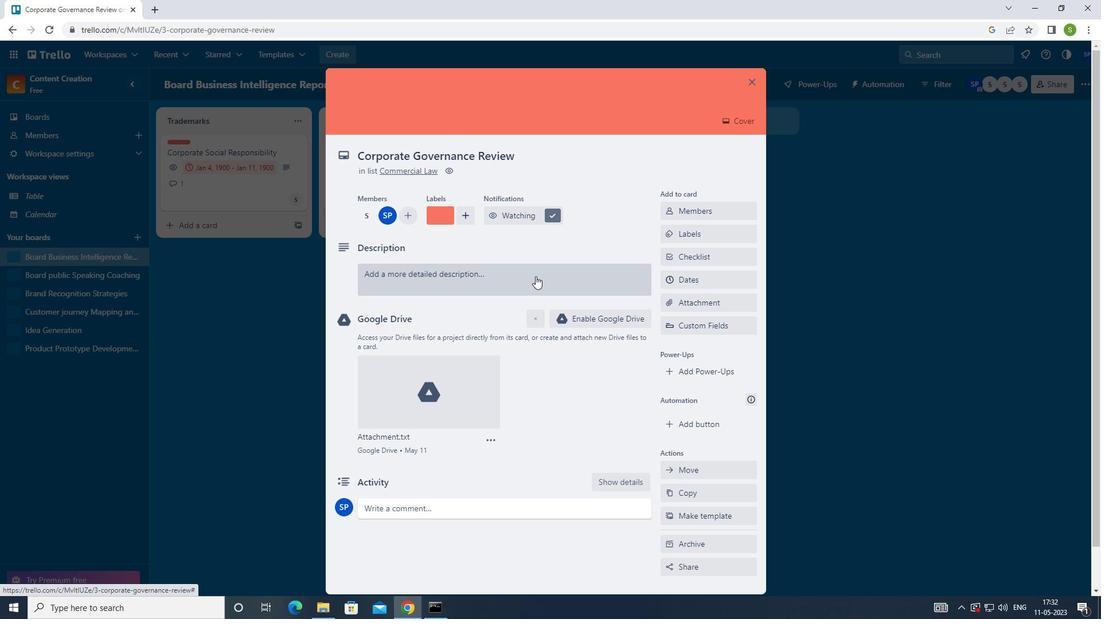 
Action: Mouse pressed left at (534, 277)
Screenshot: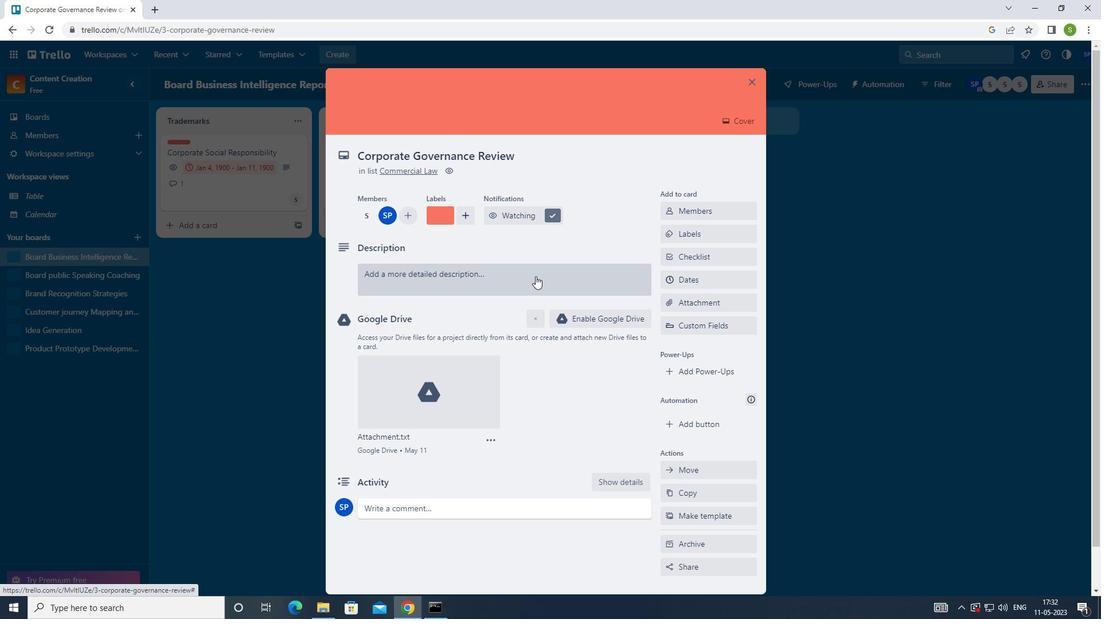 
Action: Mouse moved to (535, 276)
Screenshot: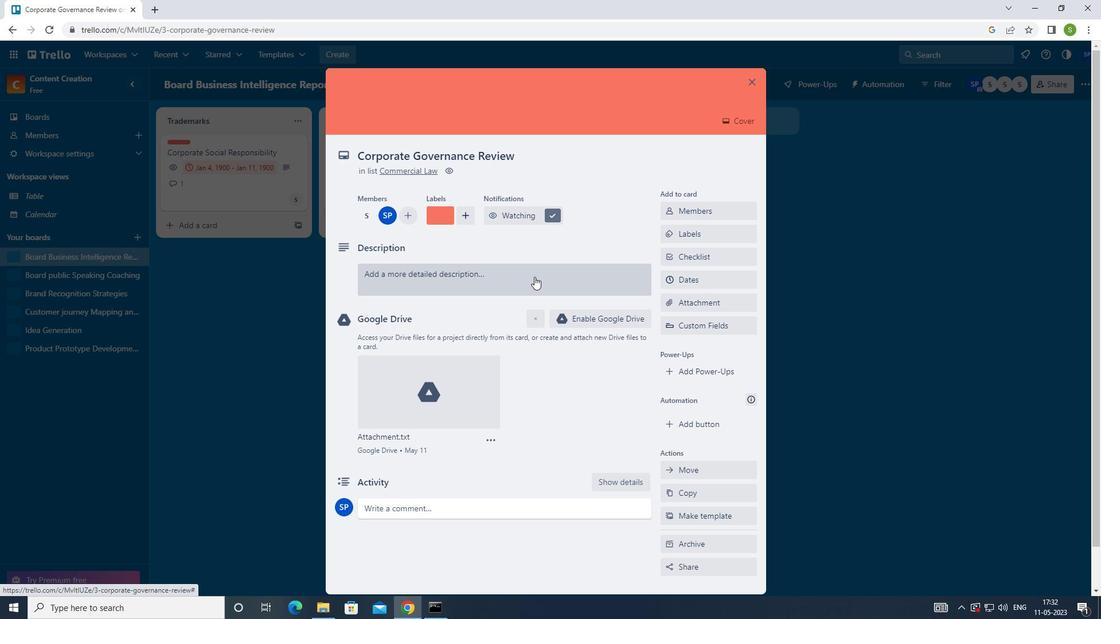 
Action: Key pressed <Key.shift>CONDUCT<Key.space>CO<Key.backspace>USTOMER<Key.space>RESEARCH<Key.space>FOR<Key.space>NEW<Key.space>MARKERT<Key.backspace><Key.backspace>T<Key.space>O<Key.backspace>POSITIONG<Key.space>AND<Key.space>MESSAGING<Key.space>.
Screenshot: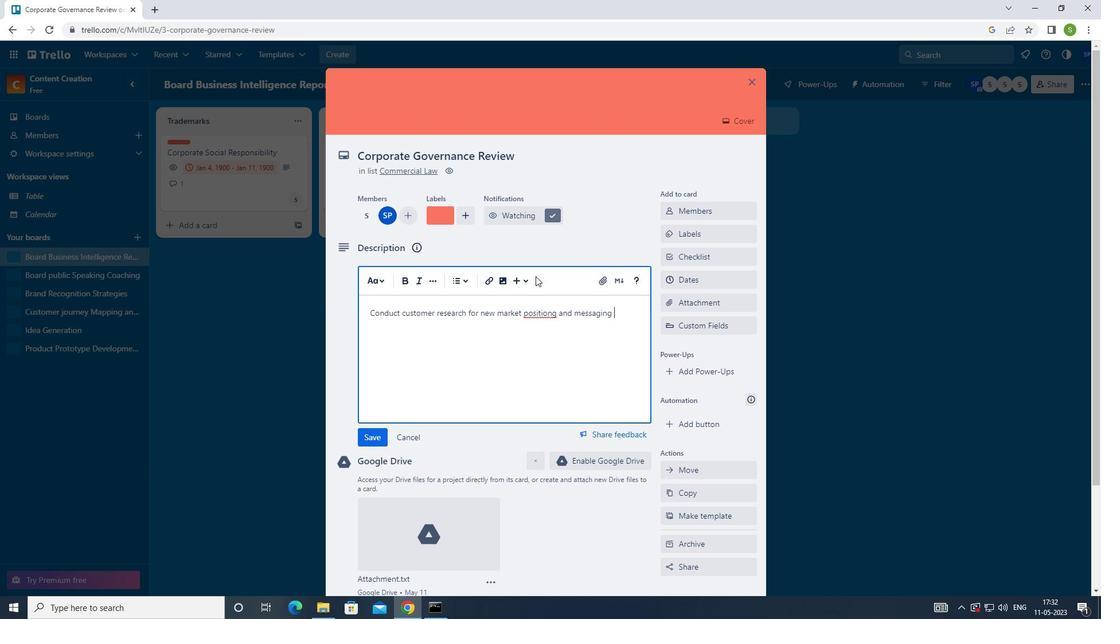 
Action: Mouse moved to (371, 440)
Screenshot: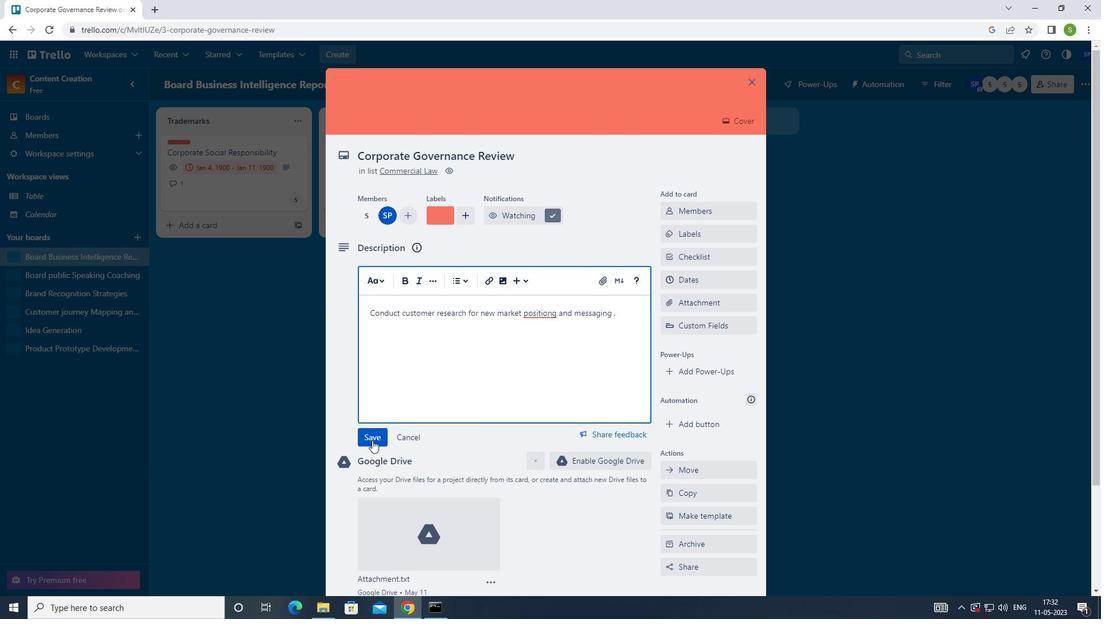 
Action: Mouse pressed left at (371, 440)
Screenshot: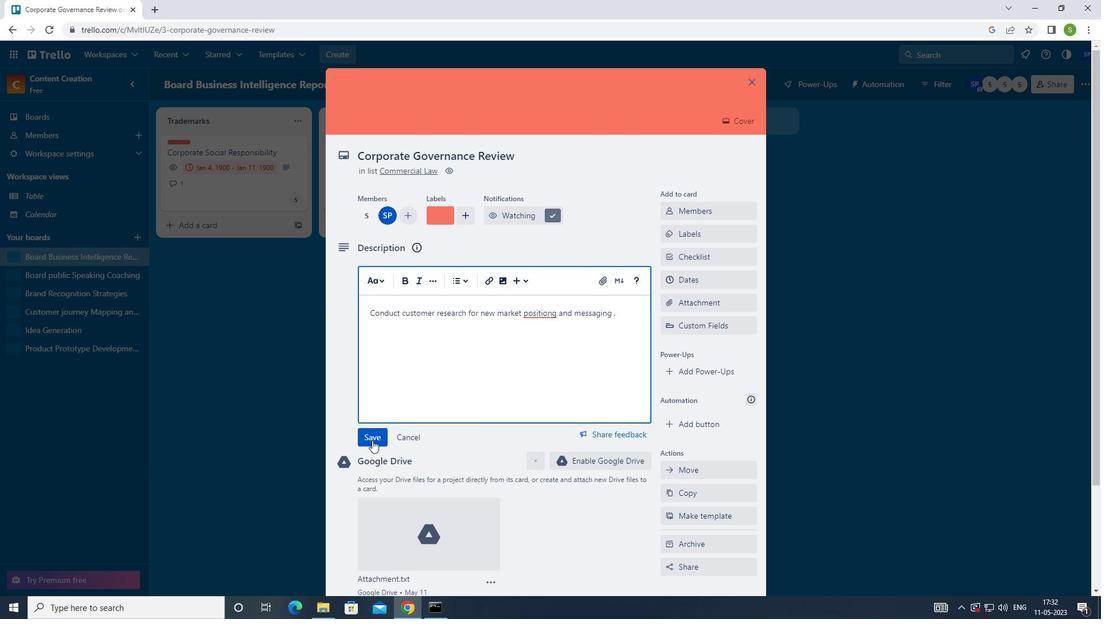 
Action: Mouse moved to (495, 382)
Screenshot: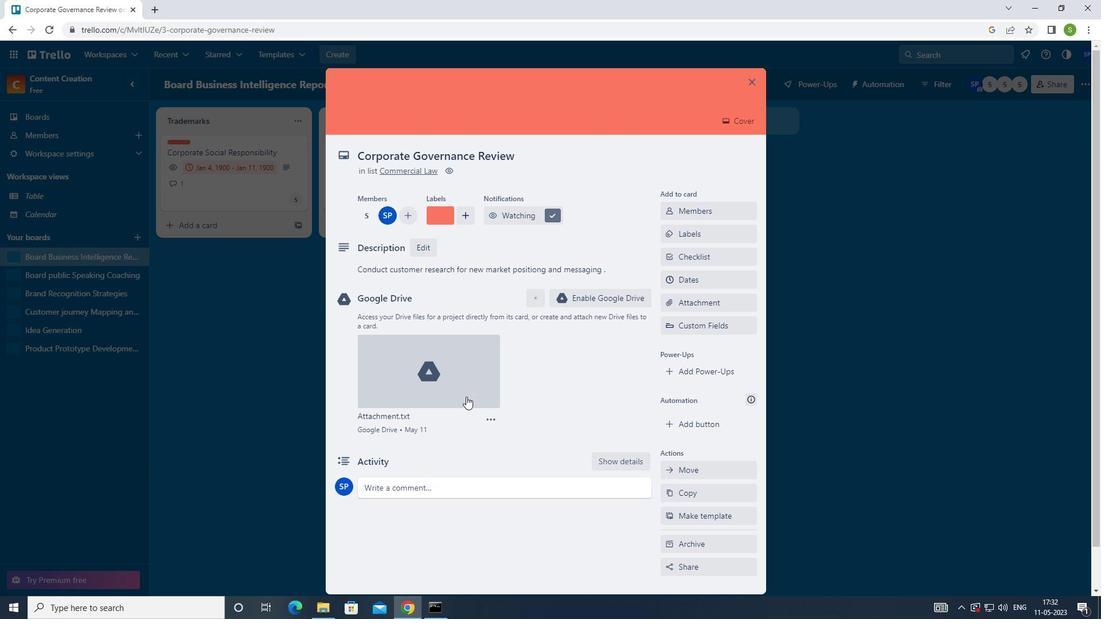 
Action: Mouse scrolled (495, 382) with delta (0, 0)
Screenshot: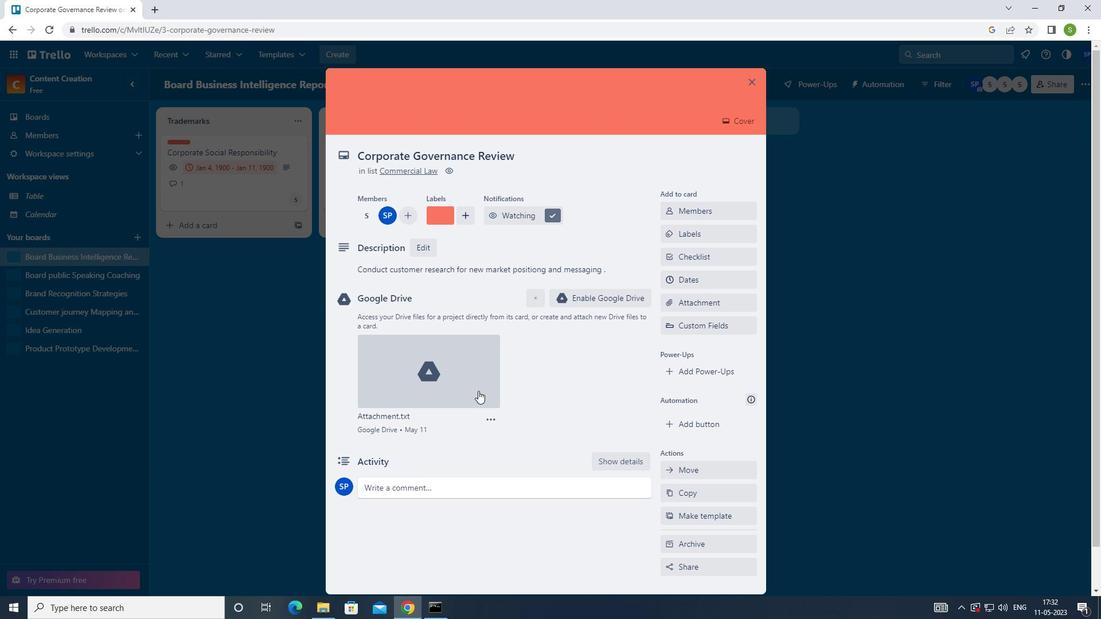 
Action: Mouse scrolled (495, 382) with delta (0, 0)
Screenshot: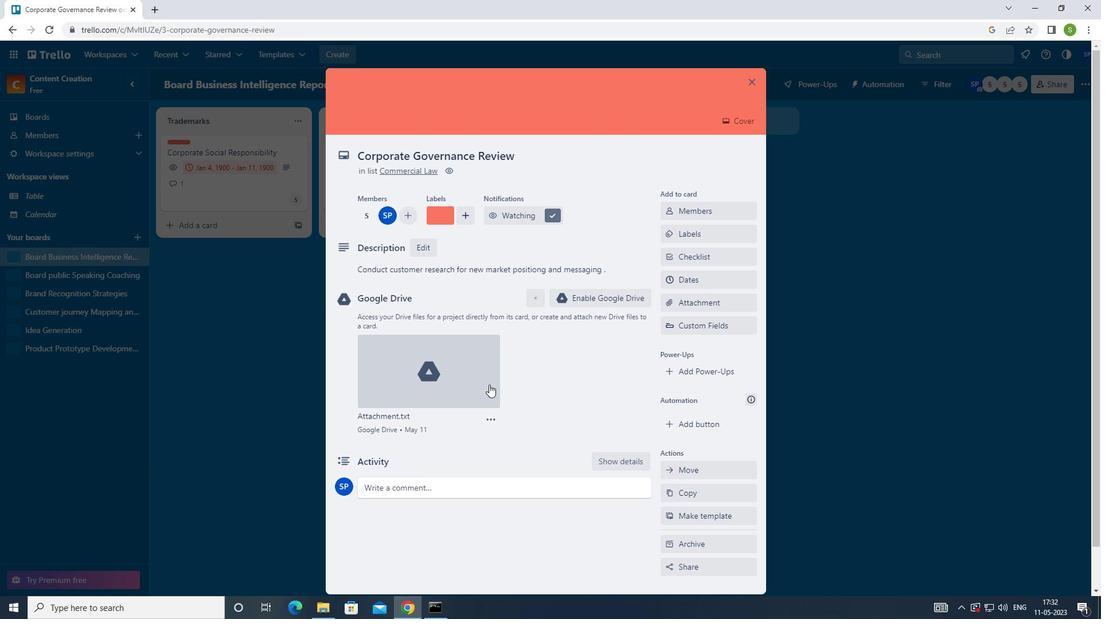 
Action: Mouse scrolled (495, 382) with delta (0, 0)
Screenshot: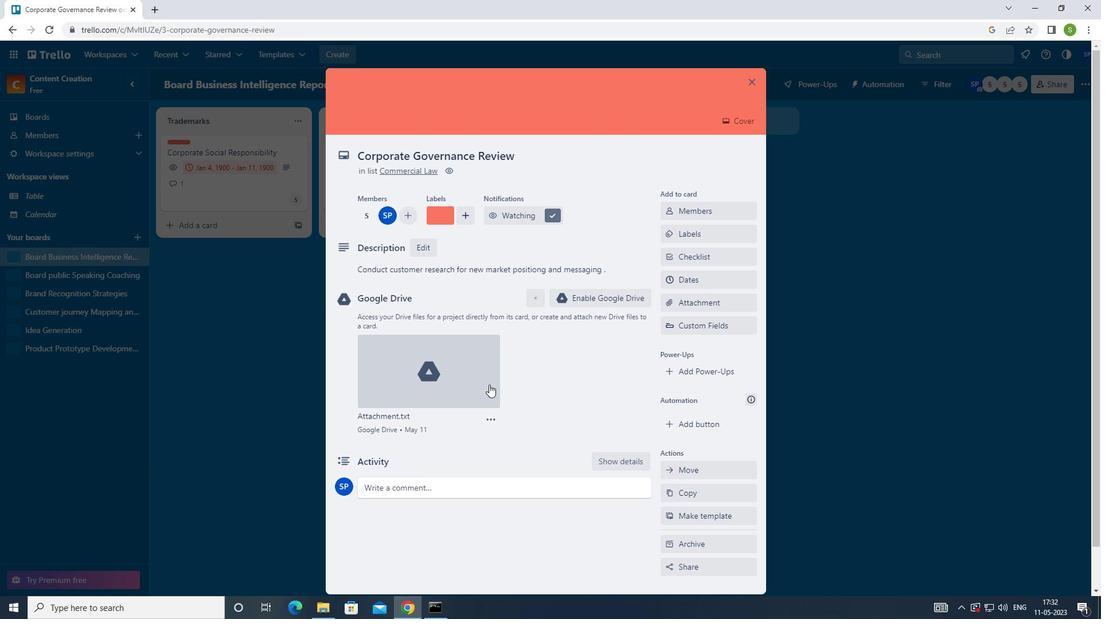 
Action: Mouse moved to (495, 382)
Screenshot: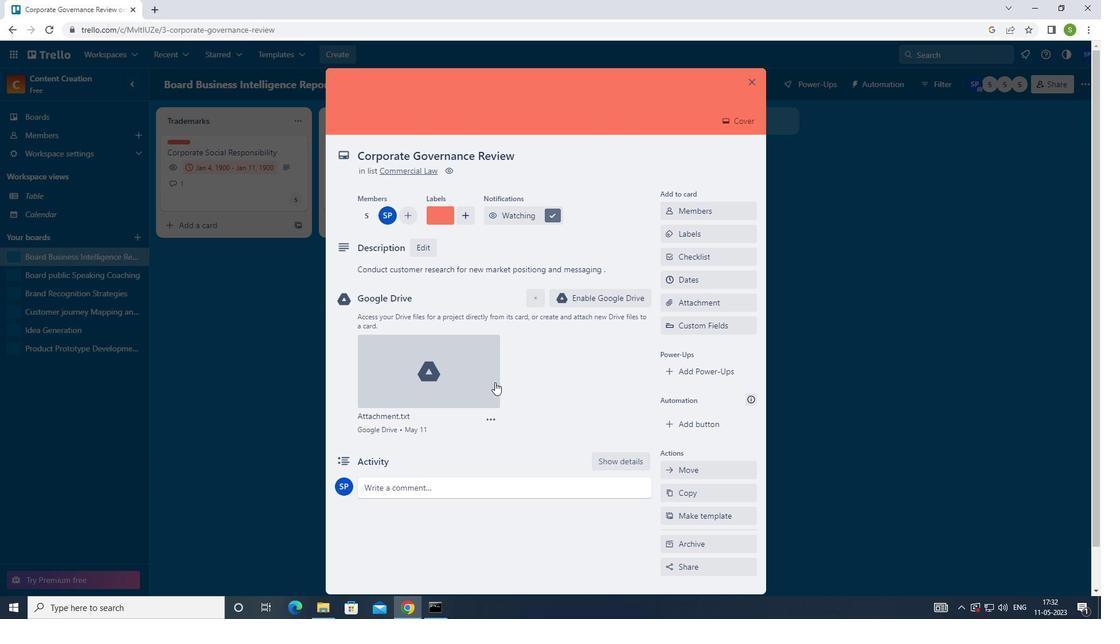 
Action: Mouse scrolled (495, 382) with delta (0, 0)
Screenshot: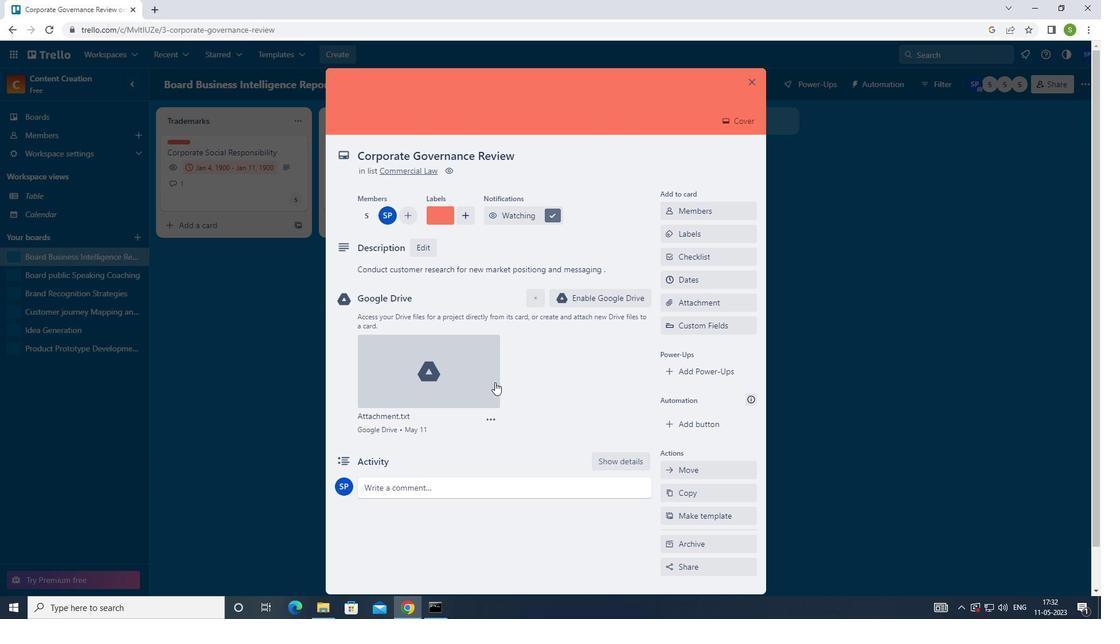 
Action: Mouse moved to (454, 441)
Screenshot: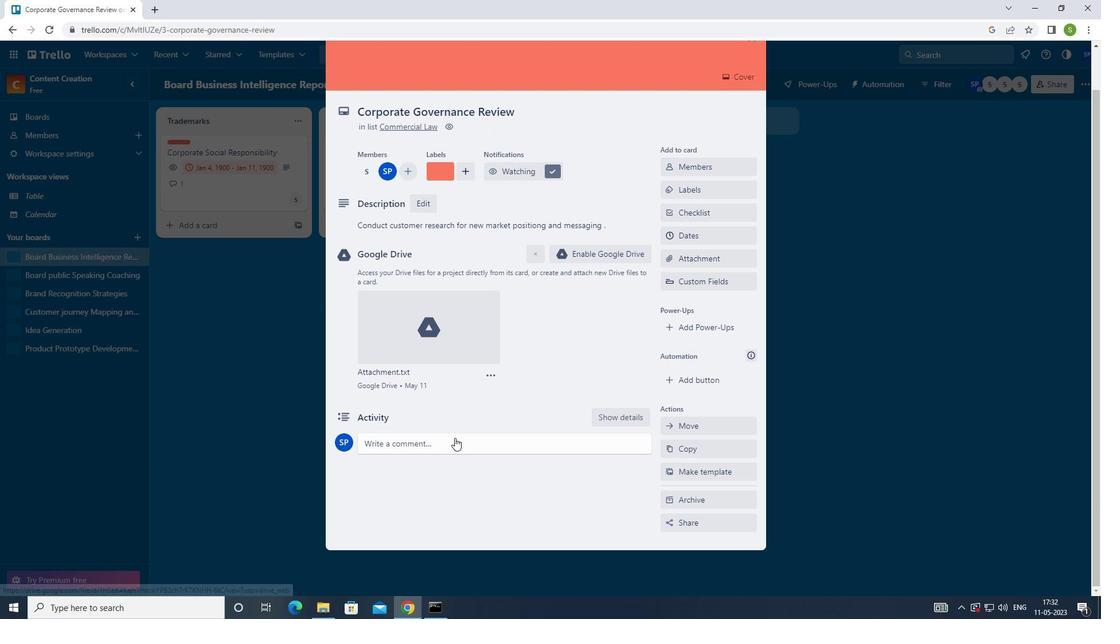 
Action: Mouse pressed left at (454, 441)
Screenshot: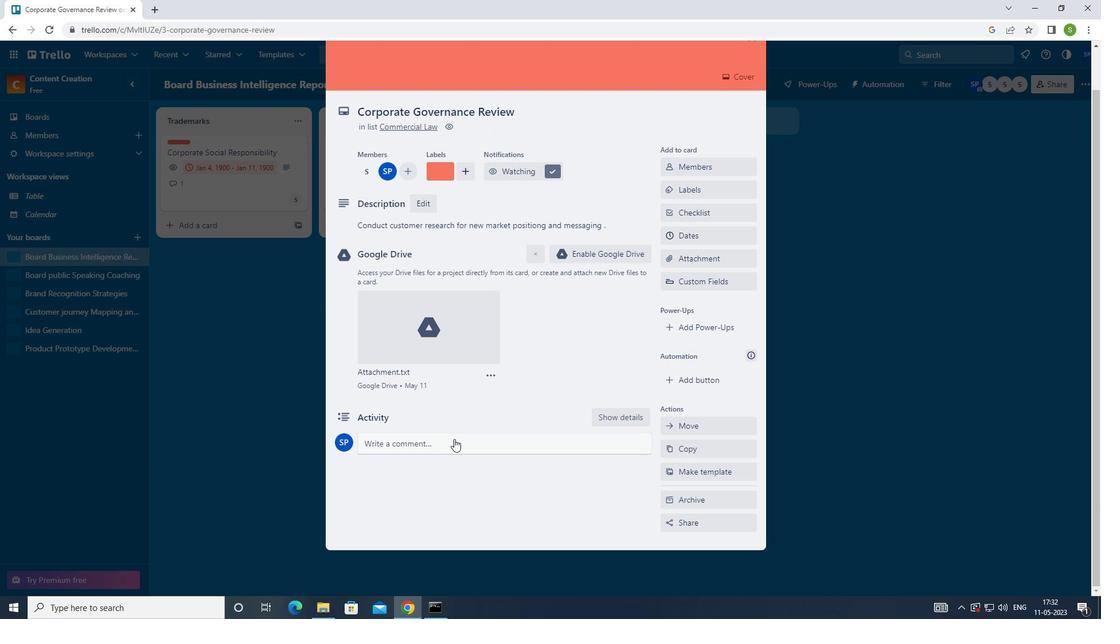 
Action: Mouse moved to (595, 346)
Screenshot: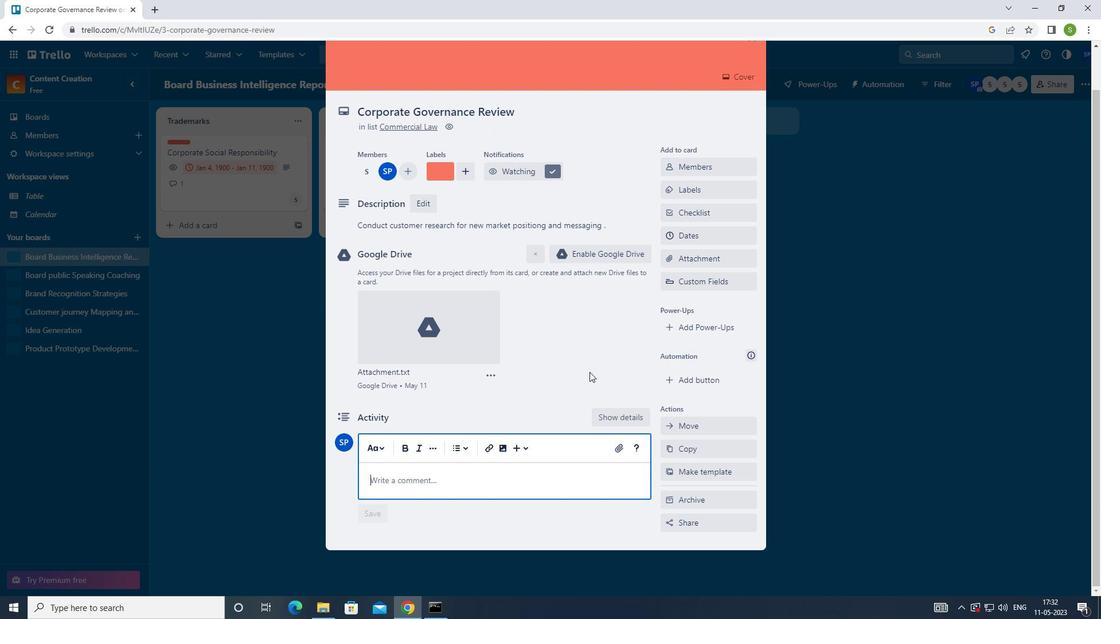 
Action: Key pressed <Key.shift_r>IT<Key.space>IS<Key.space>IMPORTANNT<Key.backspace><Key.backspace><Key.backspace><Key.backspace>NAT<Key.backspace>M<Key.backspace>NT<Key.space>TO<Key.space><Key.left><Key.left><Key.left><Key.left><Key.left><Key.left><Key.left><Key.backspace><Key.right><Key.right><Key.right><Key.right><Key.right><Key.right><Key.space>ENSURE<Key.space>THAT<Key.space>THIS<Key.space>TASK<Key.space>ALIGNS<Key.space>WITH<Key.space>OUR<Key.space>OVERALL<Key.space>PROJECR<Key.backspace>T<Key.space>GOALS<Key.space>AS<Key.space>IT<Key.space>PART<Key.space>OF<Key.space>A<Key.space>LARGE<Key.space>PROJECT<Key.space>
Screenshot: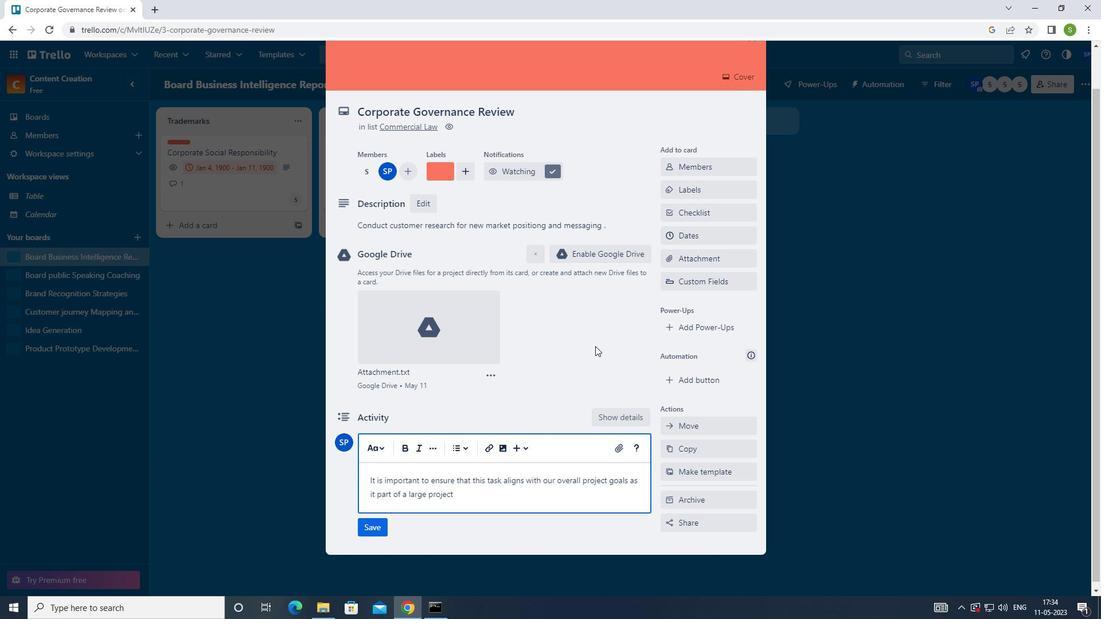 
Action: Mouse moved to (372, 533)
Screenshot: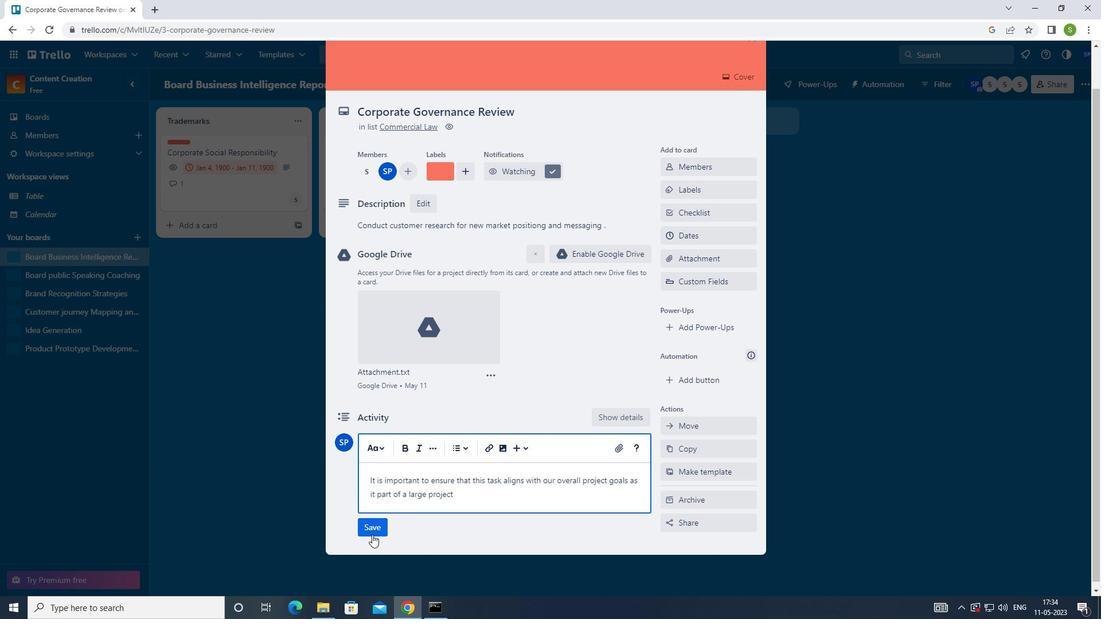 
Action: Mouse pressed left at (372, 533)
Screenshot: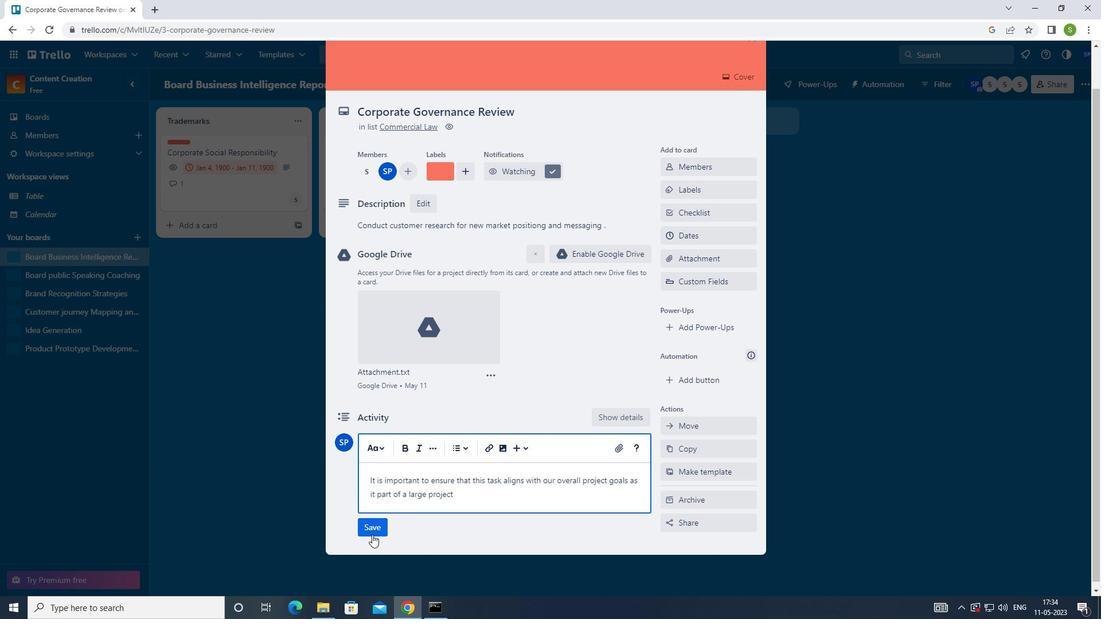 
Action: Mouse moved to (695, 232)
Screenshot: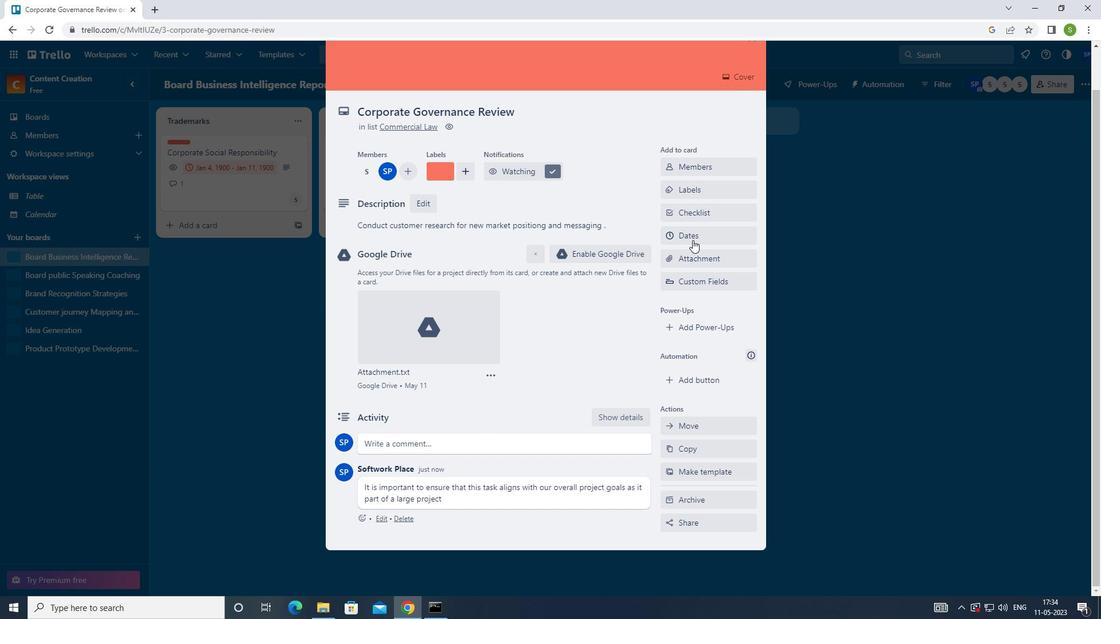 
Action: Mouse pressed left at (695, 232)
Screenshot: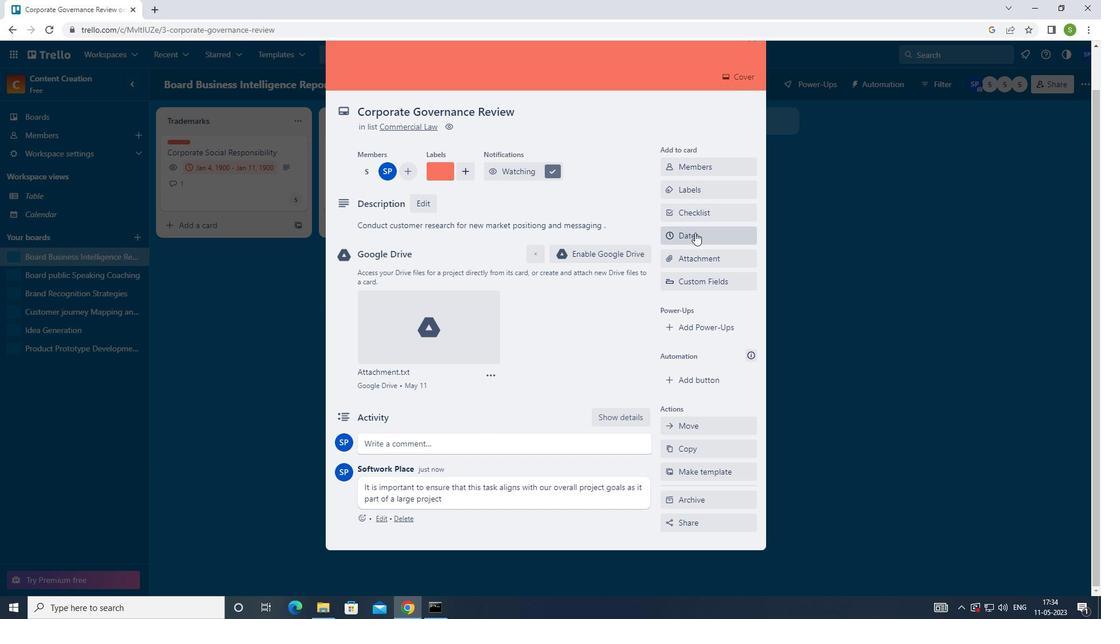 
Action: Mouse moved to (674, 295)
Screenshot: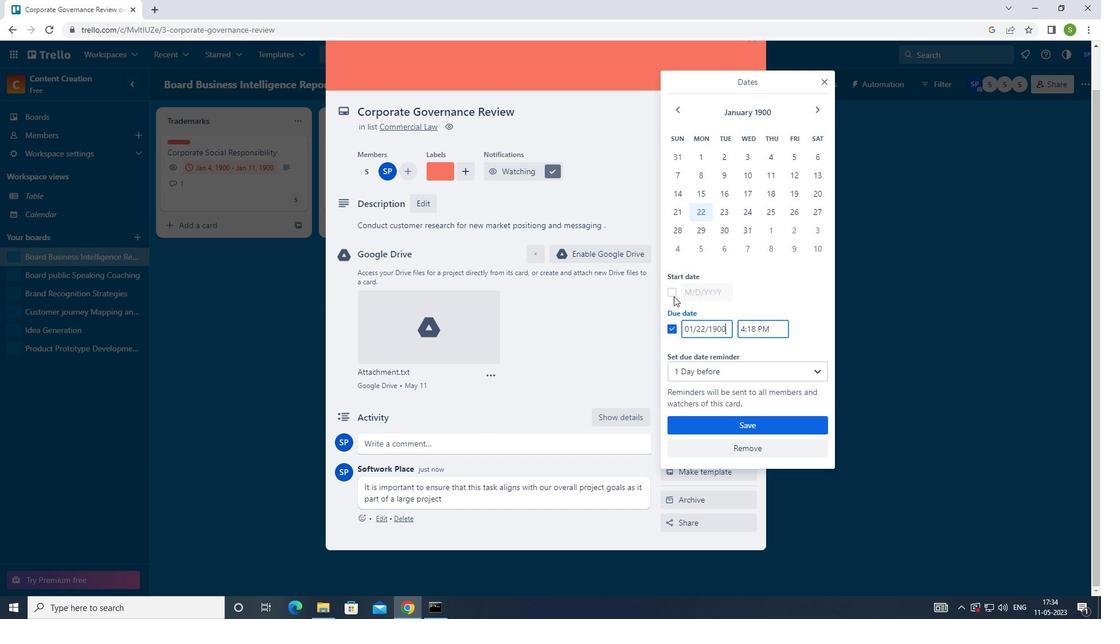 
Action: Mouse pressed left at (674, 295)
Screenshot: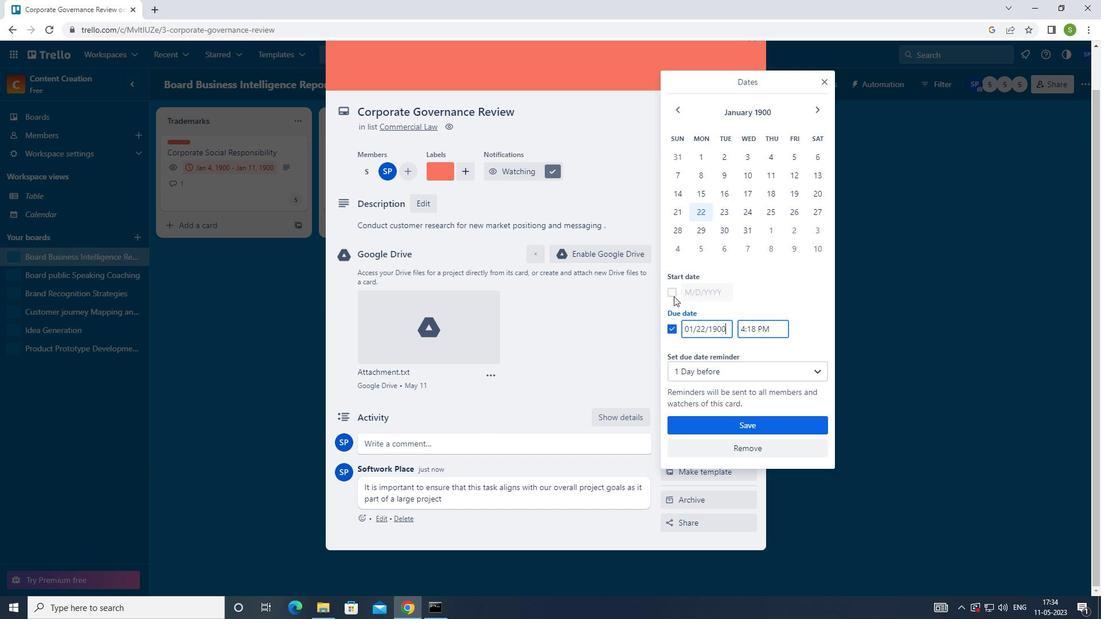 
Action: Mouse moved to (703, 291)
Screenshot: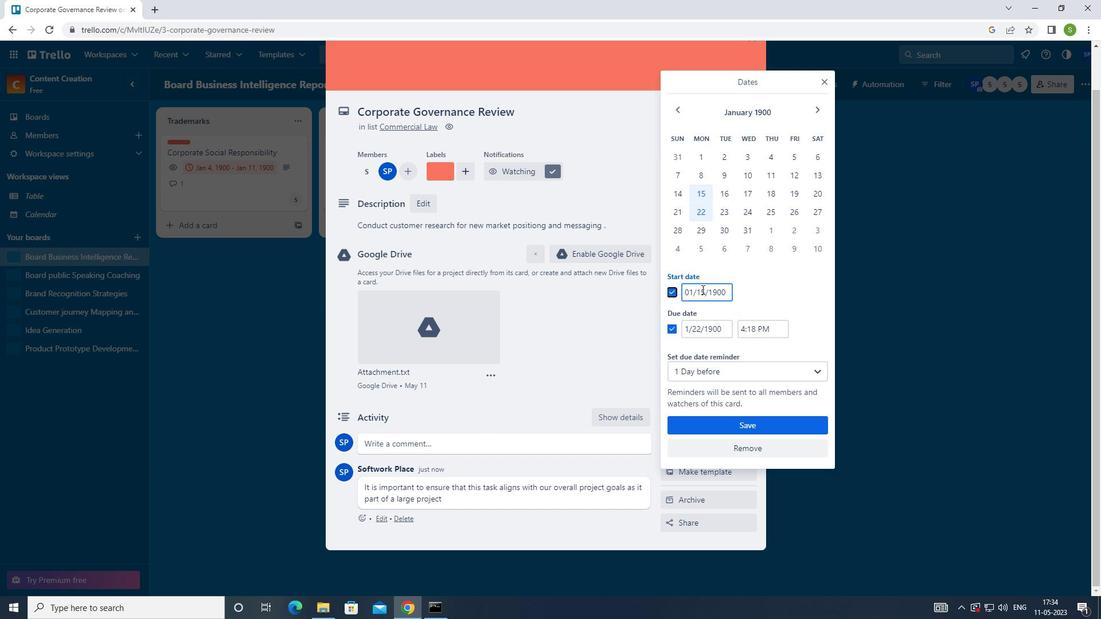 
Action: Mouse pressed left at (703, 291)
Screenshot: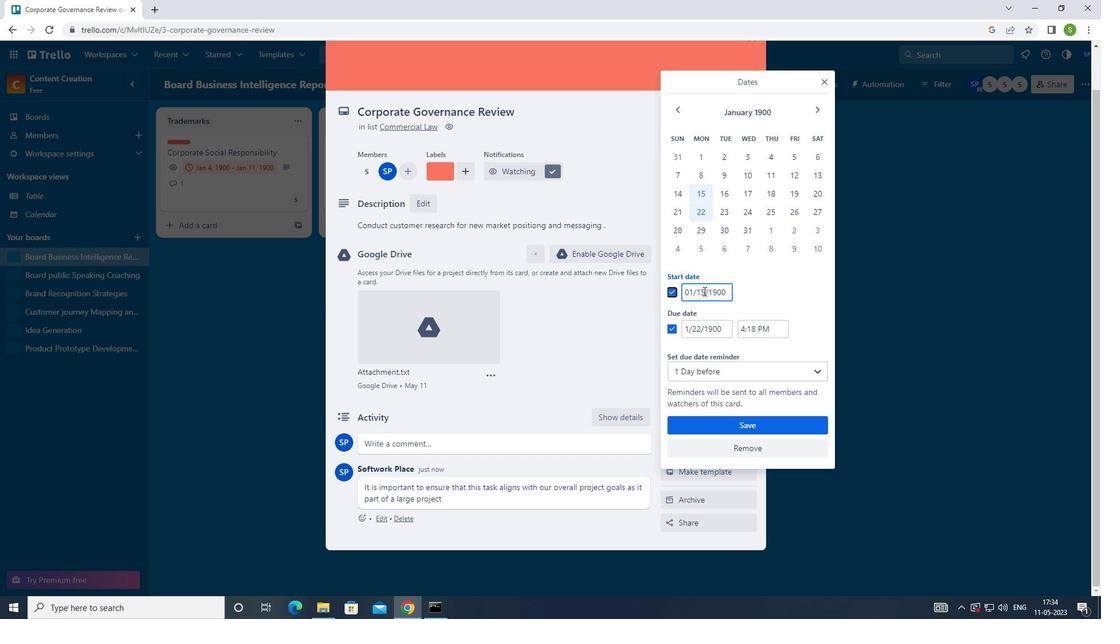 
Action: Mouse moved to (708, 301)
Screenshot: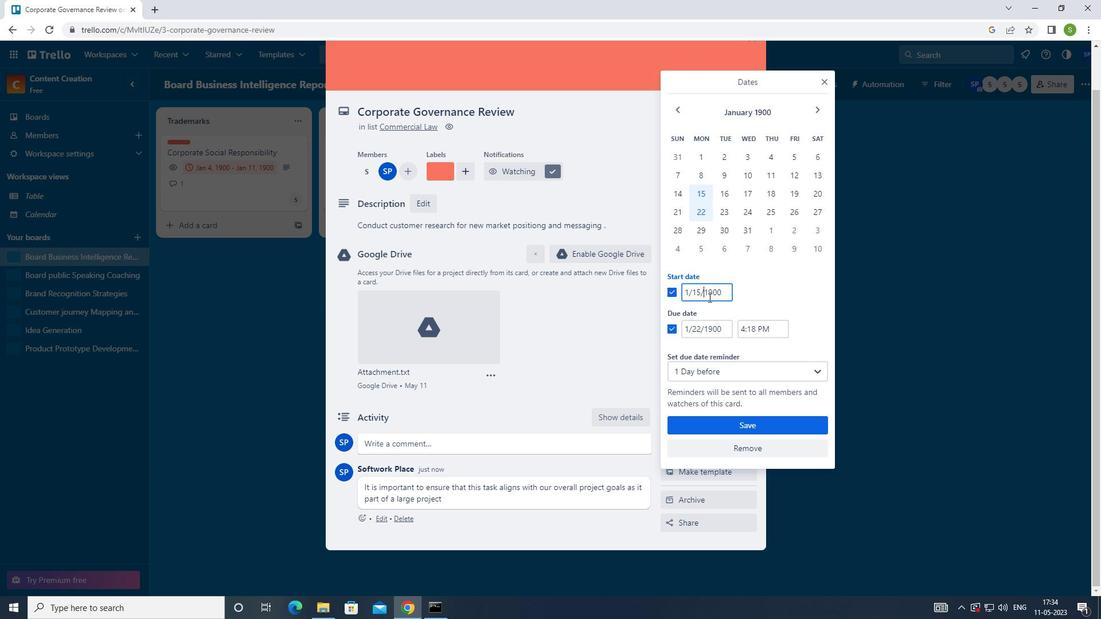 
Action: Key pressed <Key.left><Key.backspace>6
Screenshot: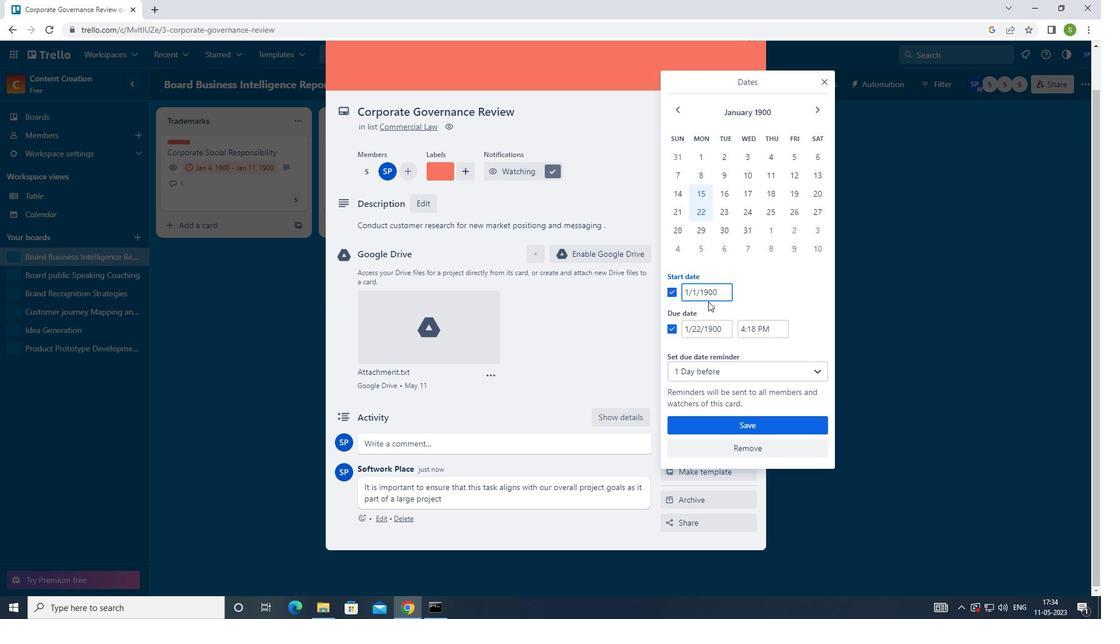 
Action: Mouse moved to (699, 328)
Screenshot: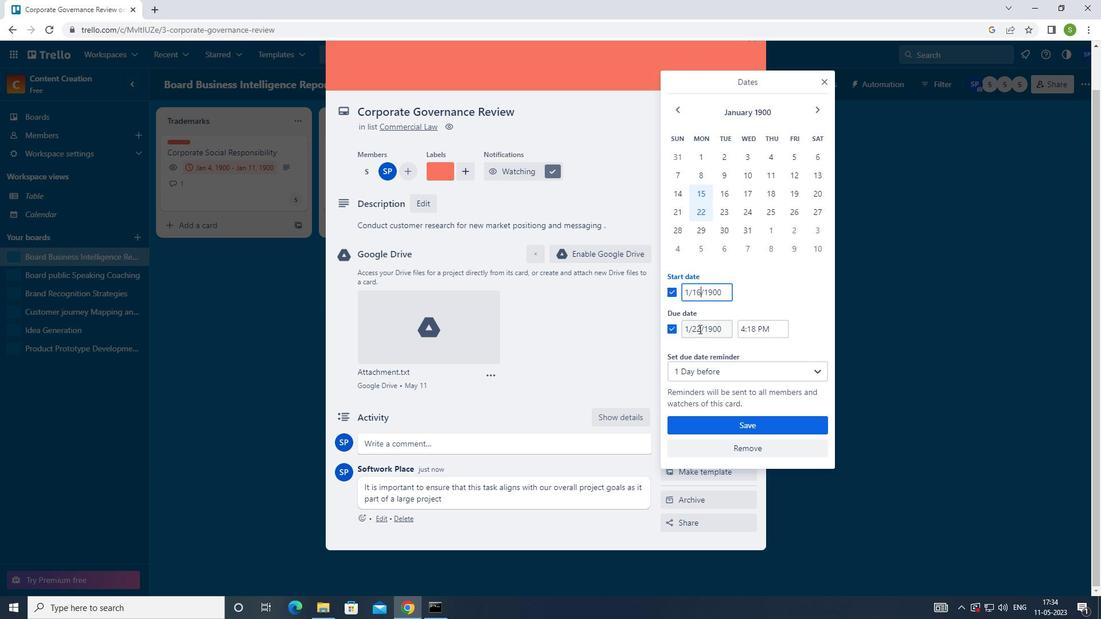
Action: Mouse pressed left at (699, 328)
Screenshot: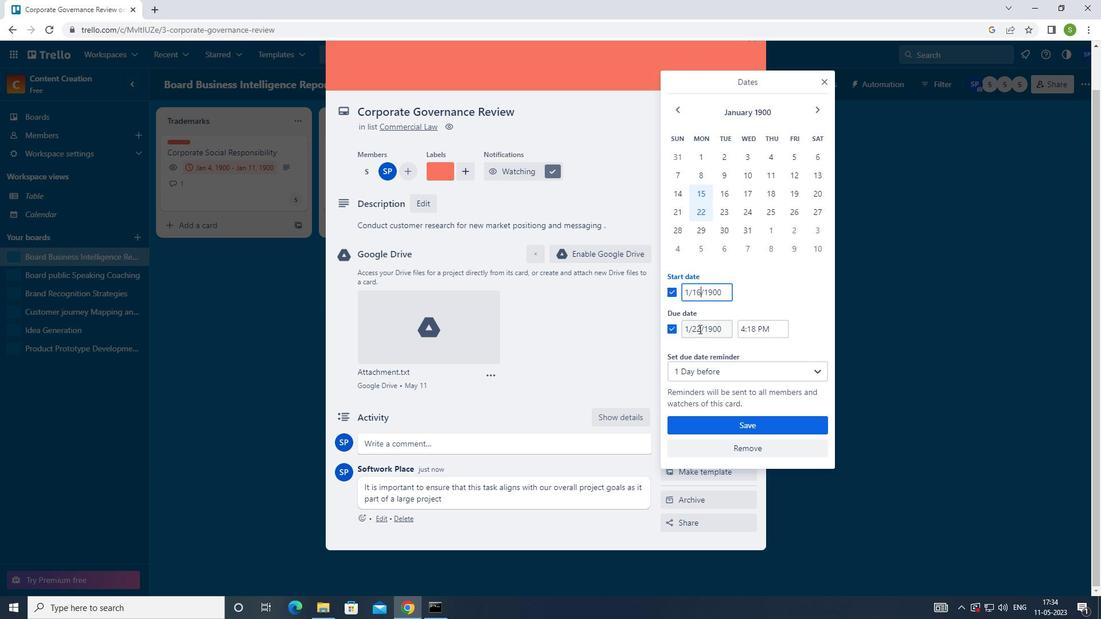 
Action: Mouse moved to (701, 329)
Screenshot: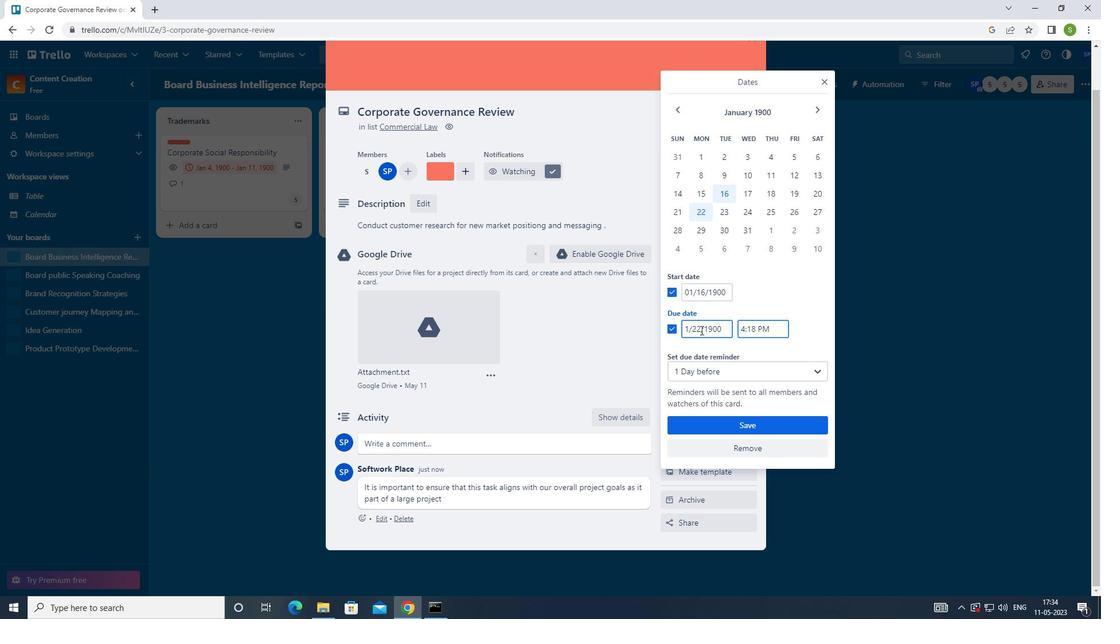 
Action: Key pressed <Key.backspace>3
Screenshot: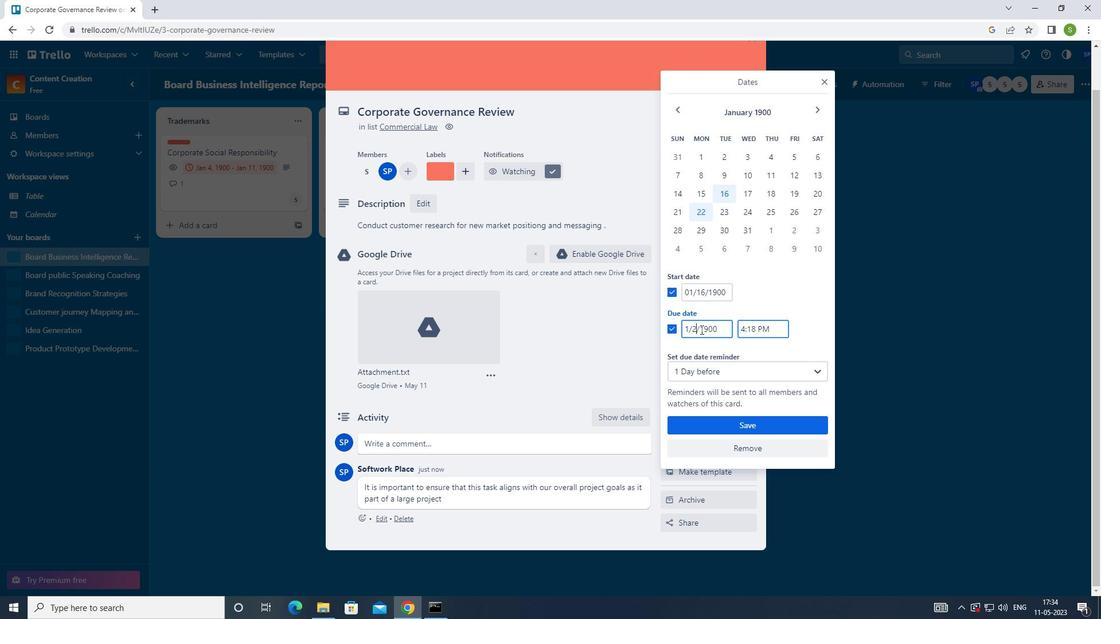 
Action: Mouse moved to (725, 430)
Screenshot: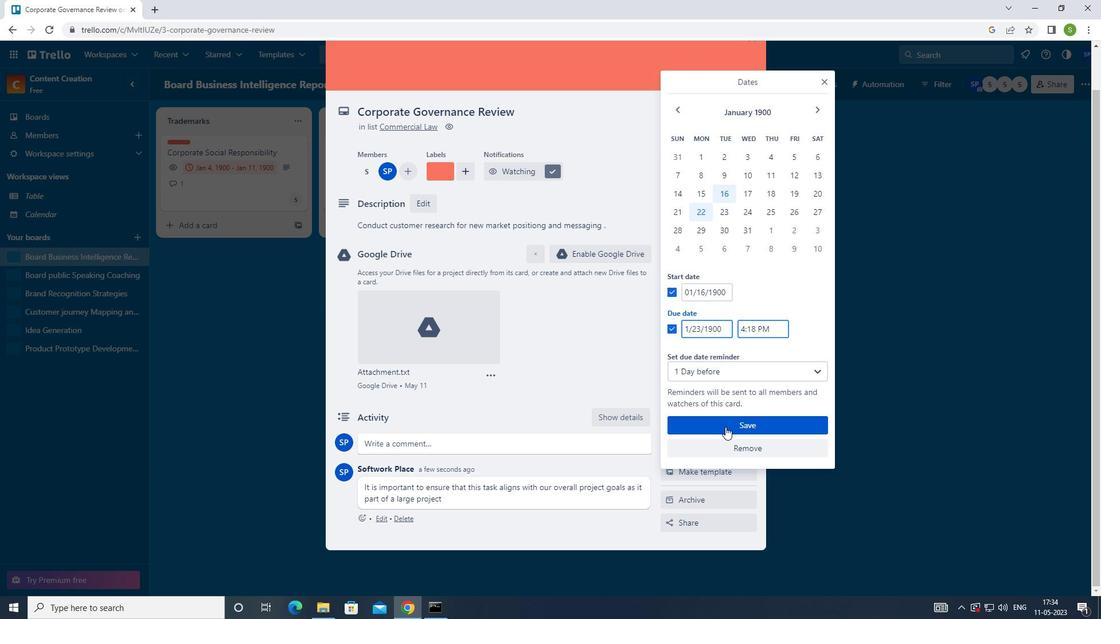 
Action: Mouse pressed left at (725, 430)
Screenshot: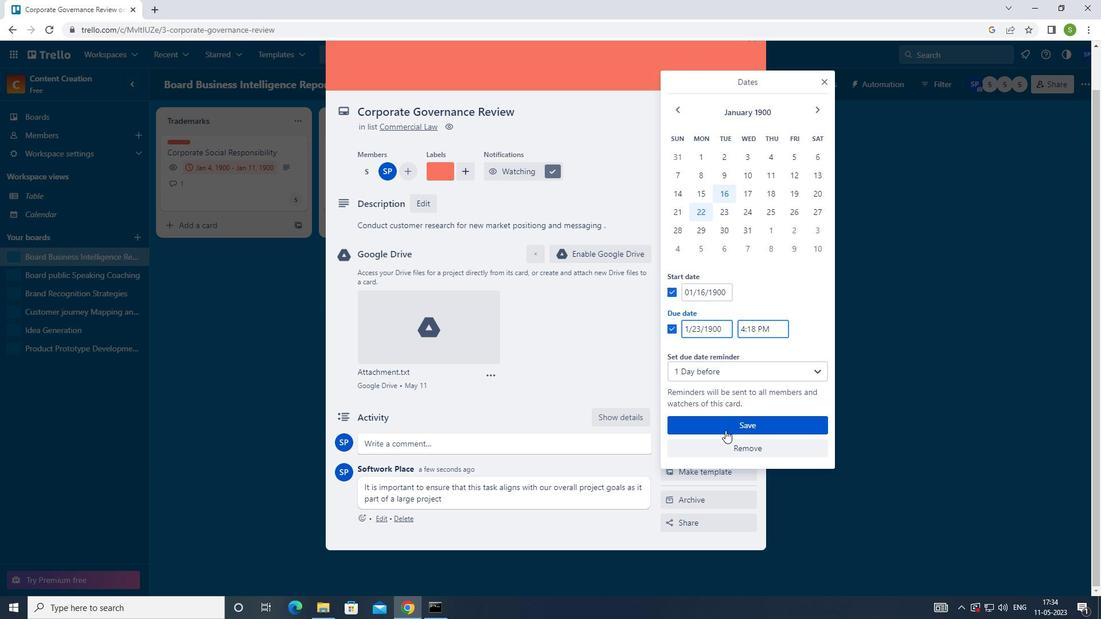 
Action: Key pressed <Key.f8>
Screenshot: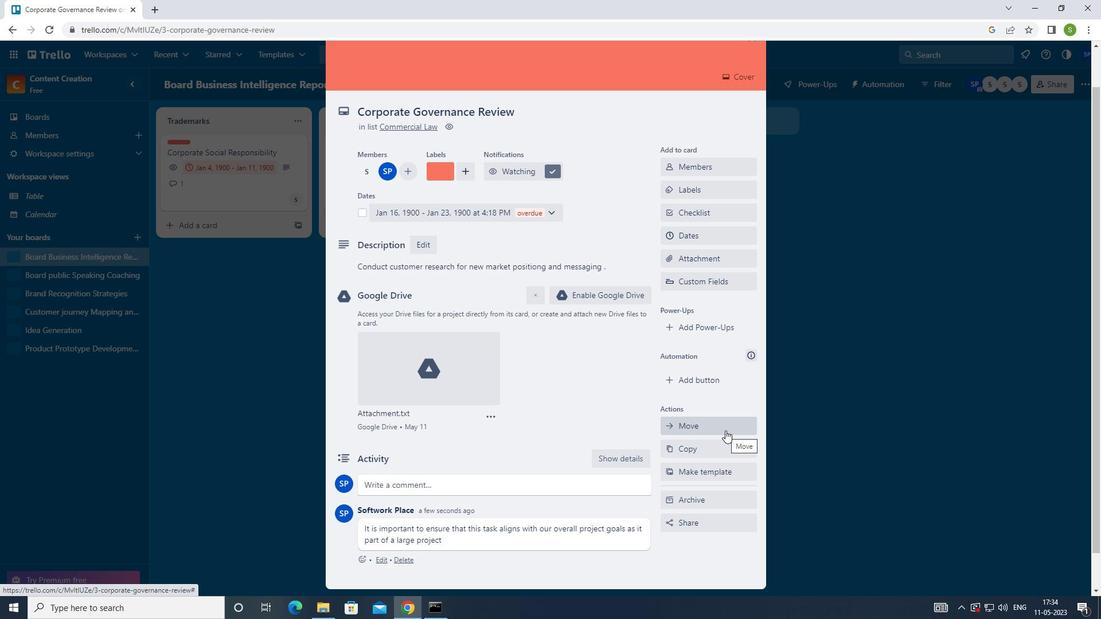 
